 Task: Find connections with filter location Mariehamn with filter topic #Marketswith filter profile language English with filter current company Pharma Job Portal with filter school SSM College of Engineering with filter industry Holding Companies with filter service category Financial Advisory with filter keywords title Roofer
Action: Mouse moved to (518, 81)
Screenshot: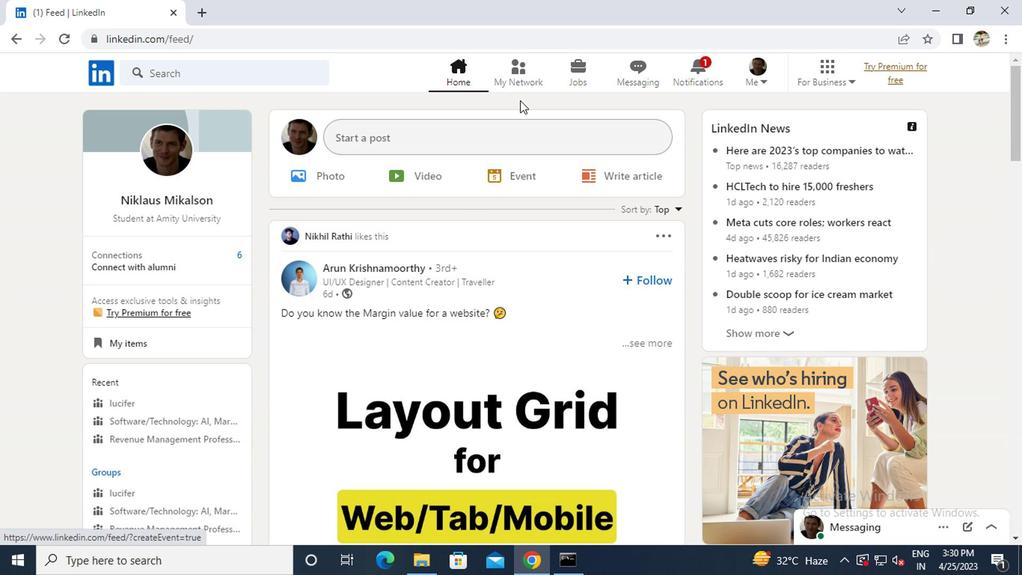 
Action: Mouse pressed left at (518, 81)
Screenshot: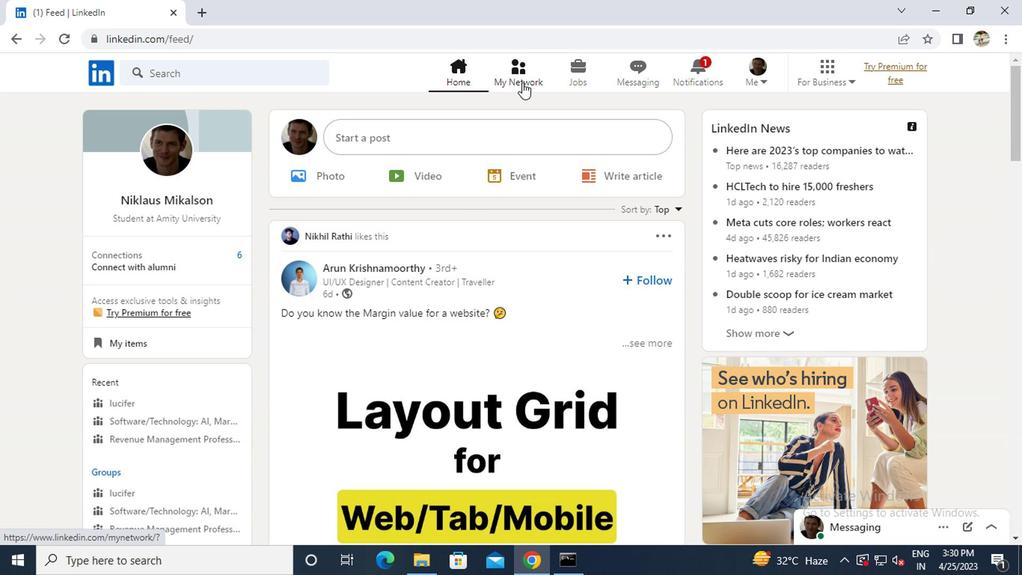 
Action: Mouse moved to (157, 164)
Screenshot: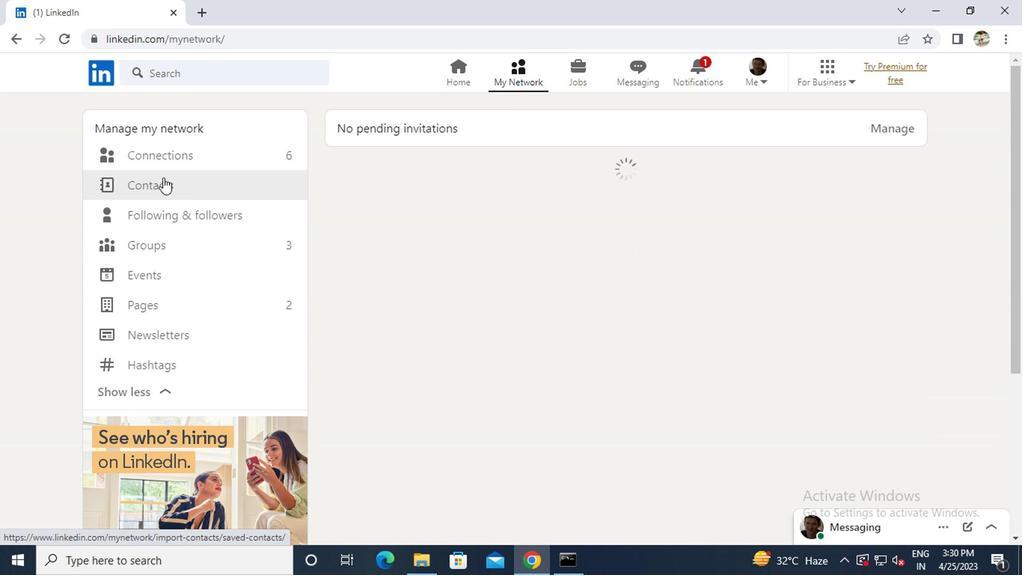 
Action: Mouse pressed left at (157, 164)
Screenshot: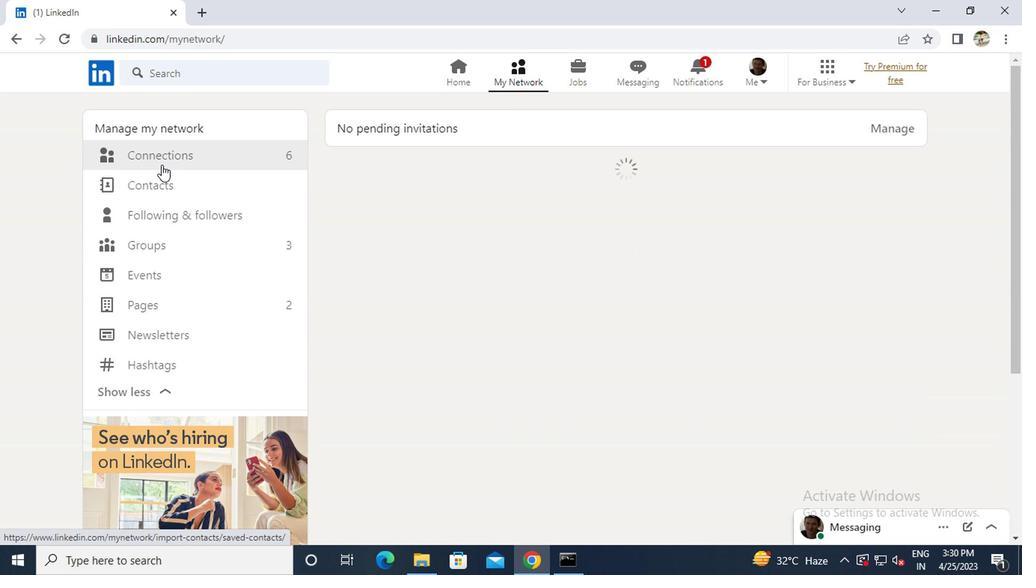 
Action: Mouse moved to (581, 157)
Screenshot: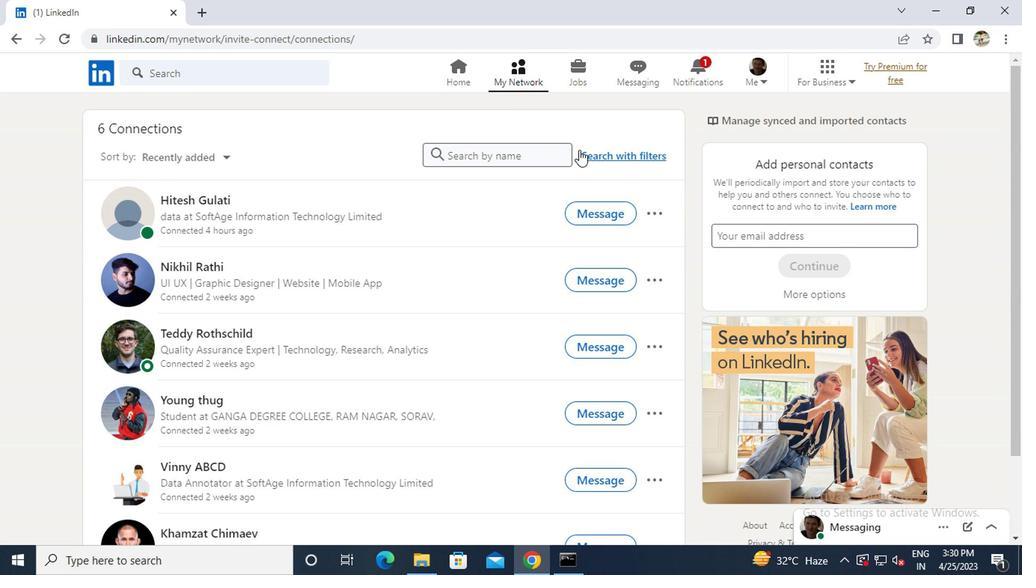 
Action: Mouse pressed left at (581, 157)
Screenshot: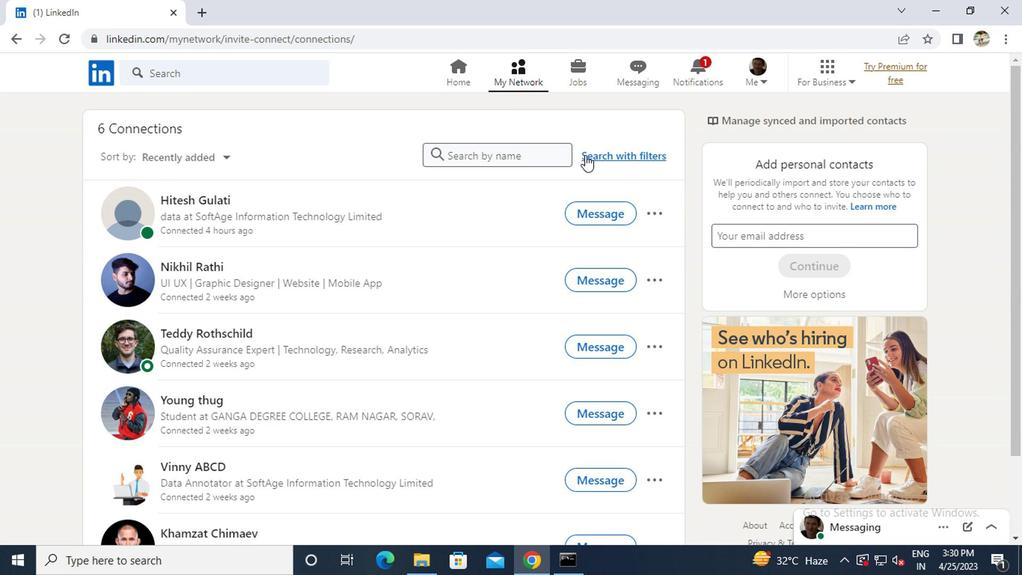 
Action: Mouse moved to (506, 121)
Screenshot: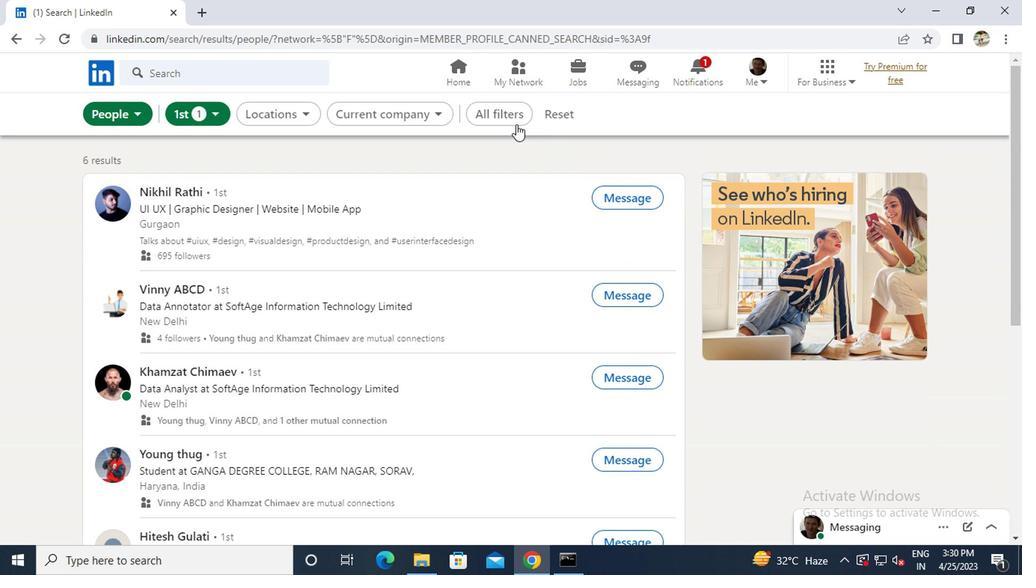
Action: Mouse pressed left at (506, 121)
Screenshot: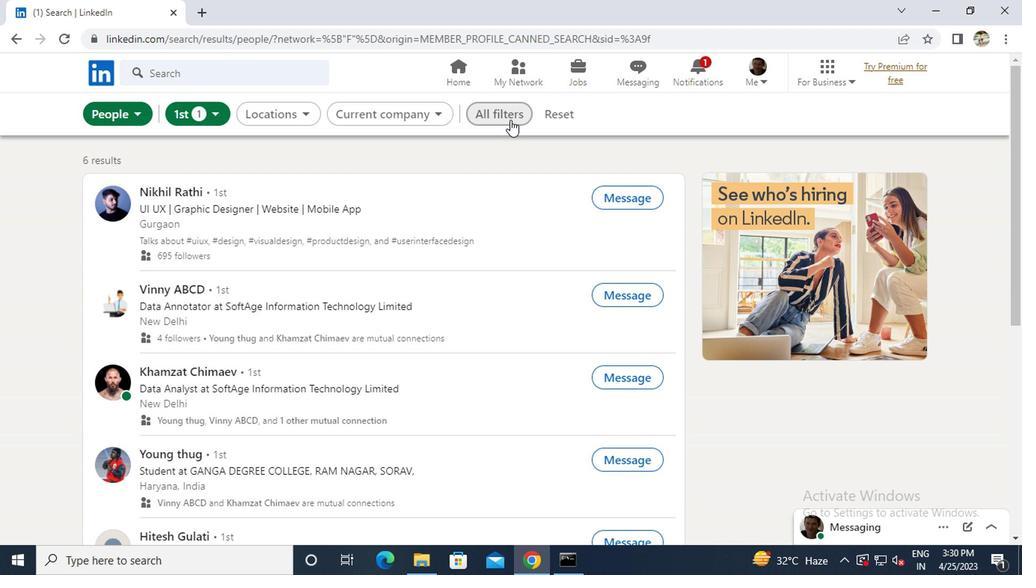 
Action: Mouse moved to (781, 356)
Screenshot: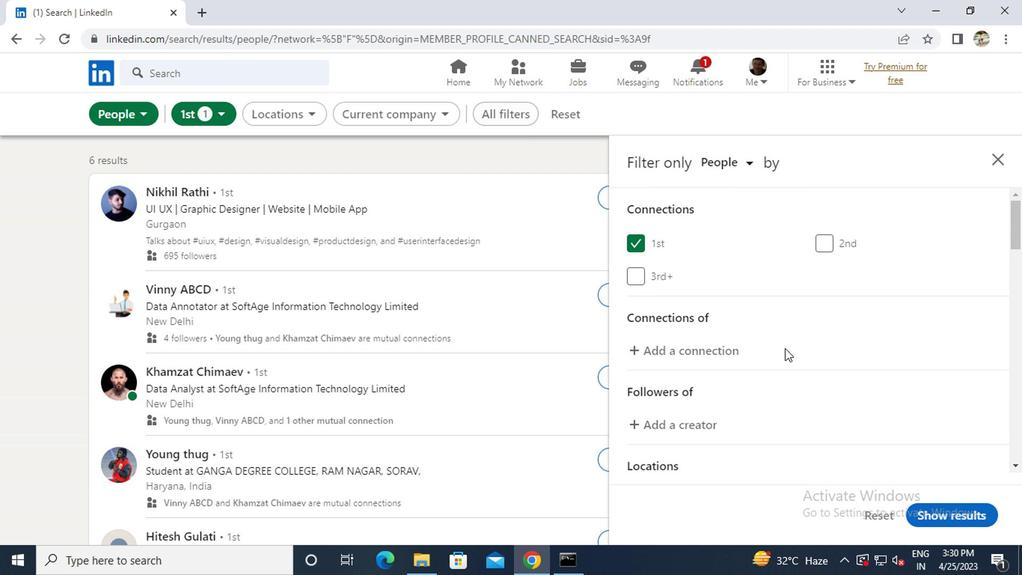 
Action: Mouse scrolled (781, 355) with delta (0, -1)
Screenshot: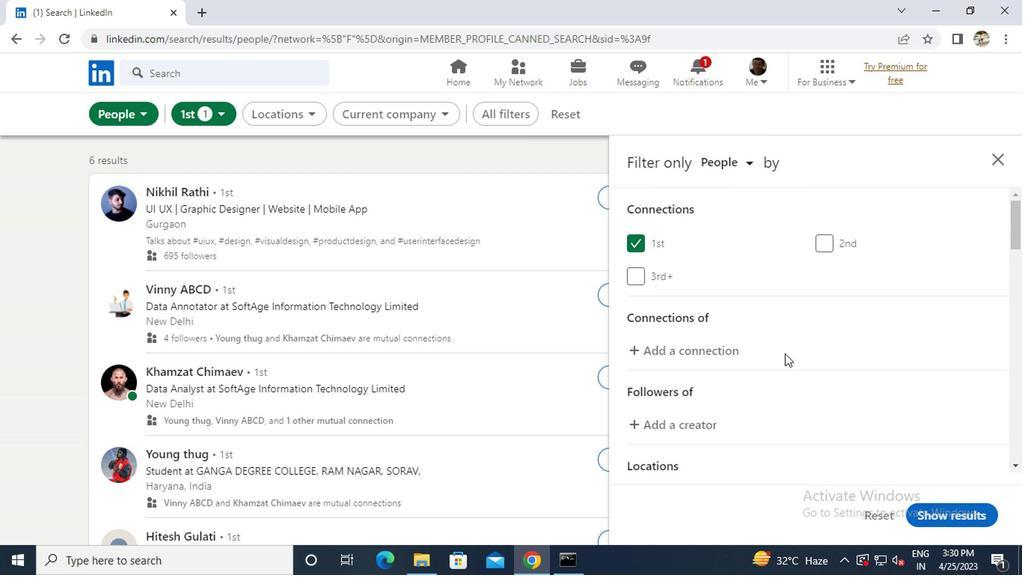 
Action: Mouse scrolled (781, 355) with delta (0, -1)
Screenshot: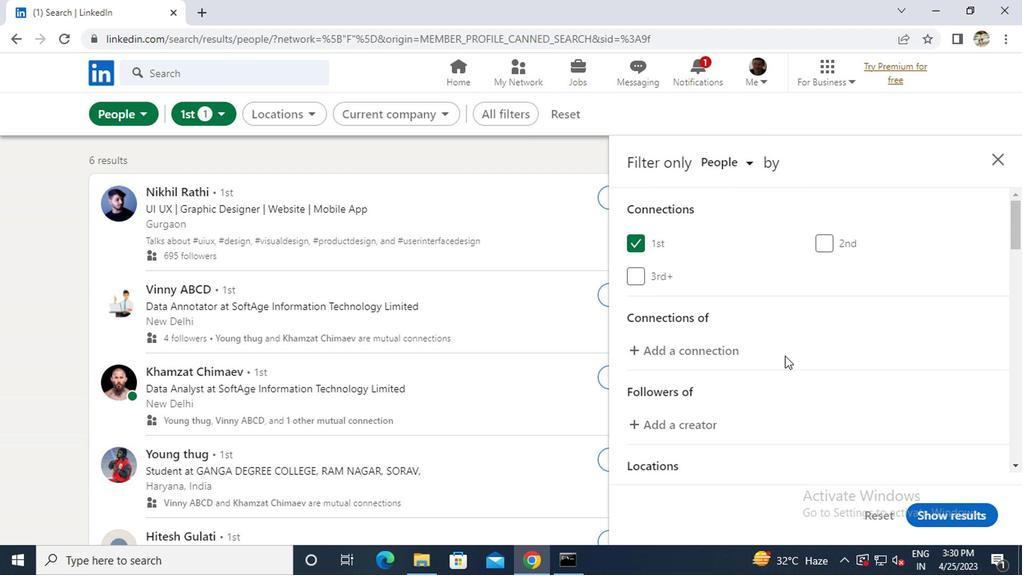 
Action: Mouse moved to (830, 414)
Screenshot: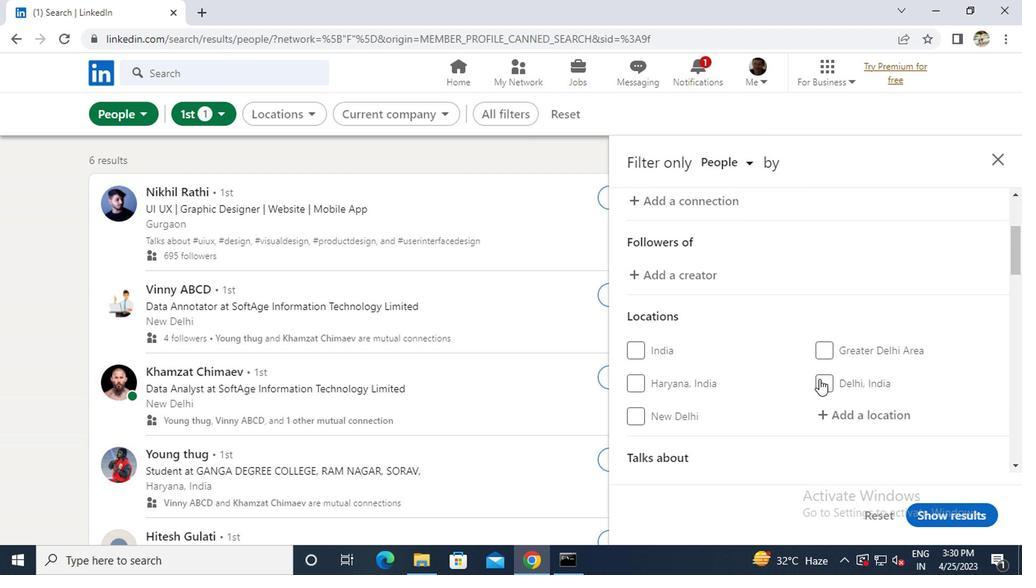 
Action: Mouse pressed left at (830, 414)
Screenshot: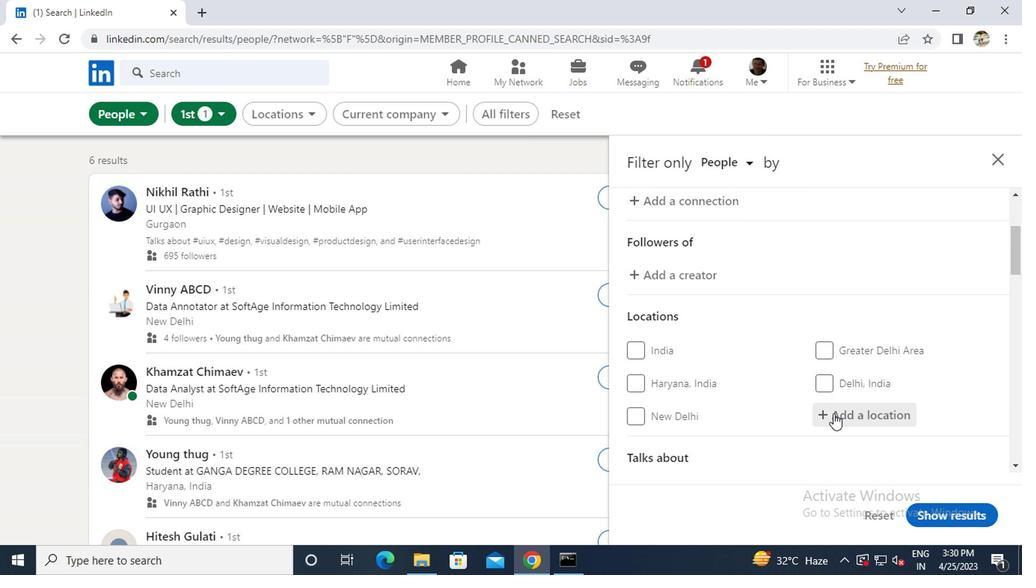 
Action: Key pressed <Key.caps_lock>m<Key.caps_lock>ariehamn
Screenshot: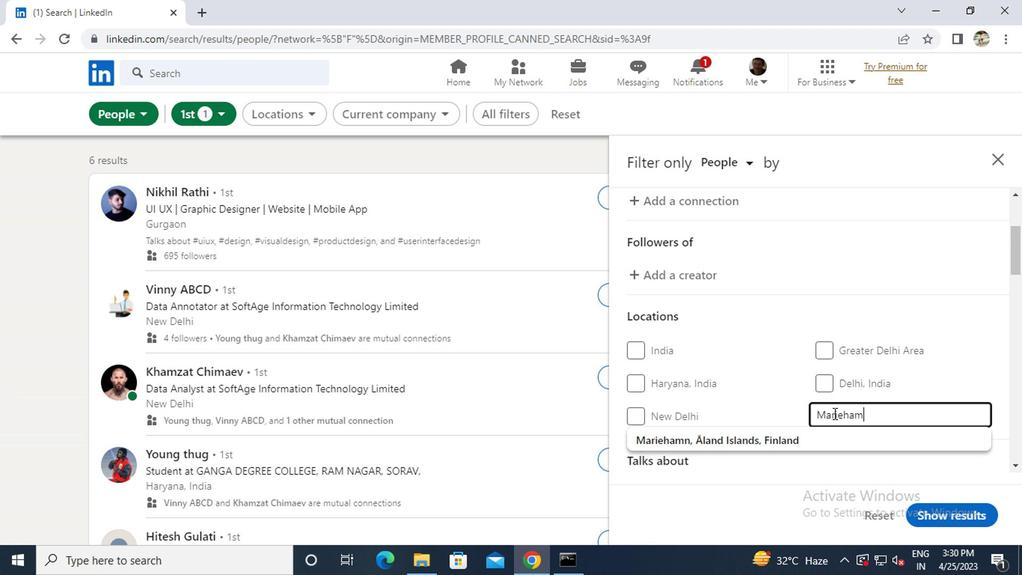
Action: Mouse scrolled (830, 413) with delta (0, -1)
Screenshot: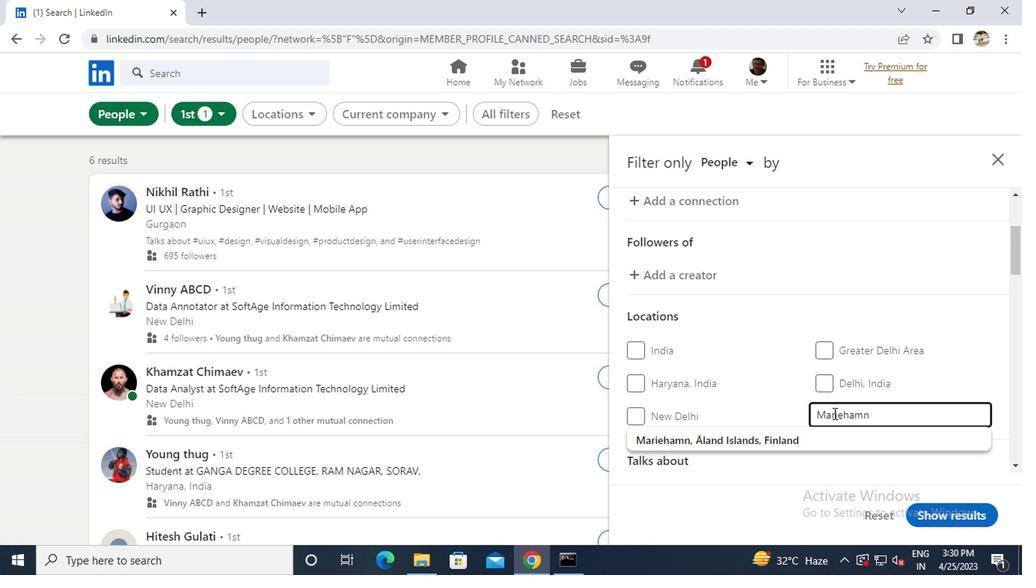 
Action: Mouse scrolled (830, 413) with delta (0, -1)
Screenshot: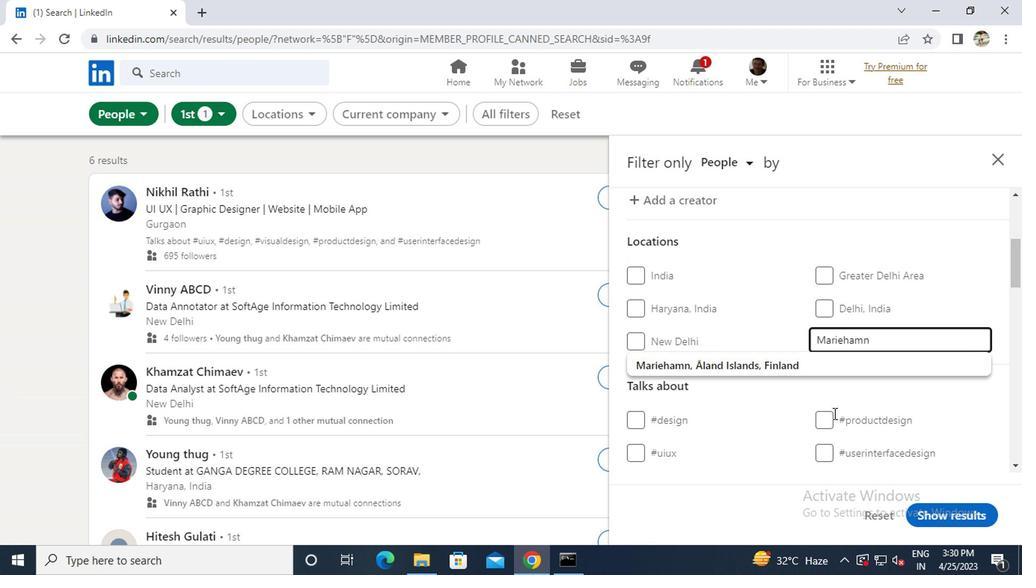 
Action: Mouse scrolled (830, 413) with delta (0, -1)
Screenshot: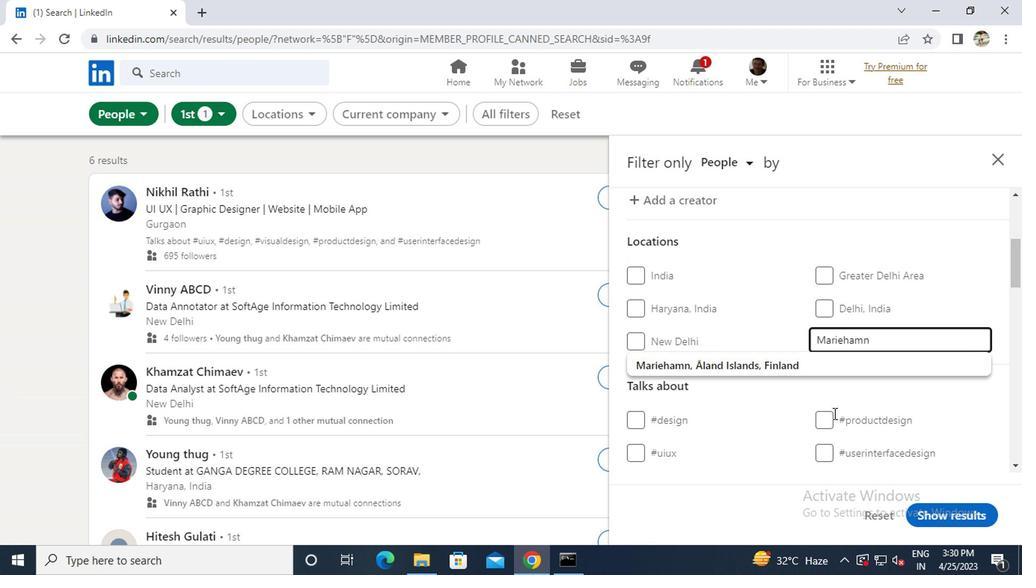
Action: Mouse moved to (834, 336)
Screenshot: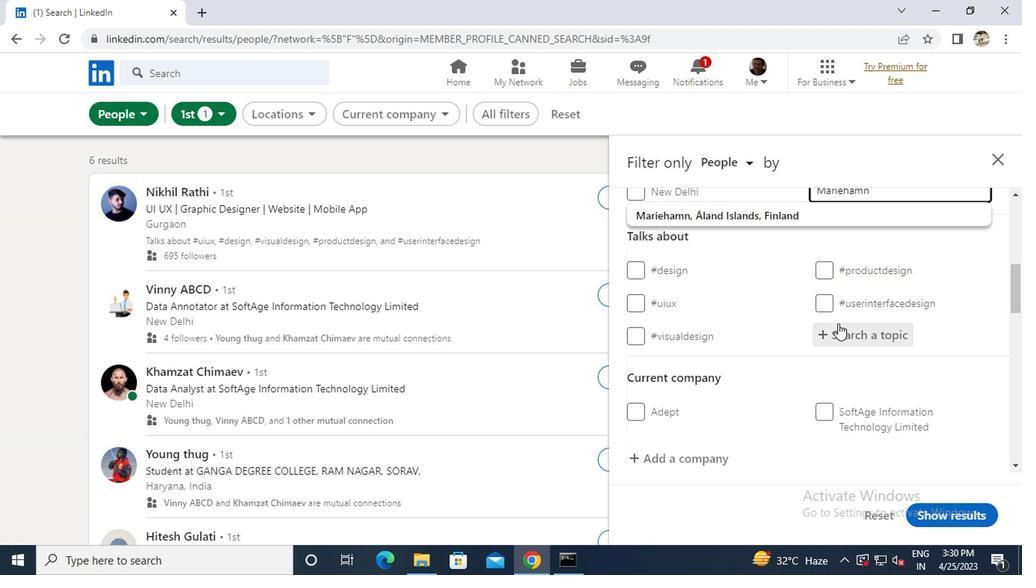 
Action: Mouse pressed left at (834, 336)
Screenshot: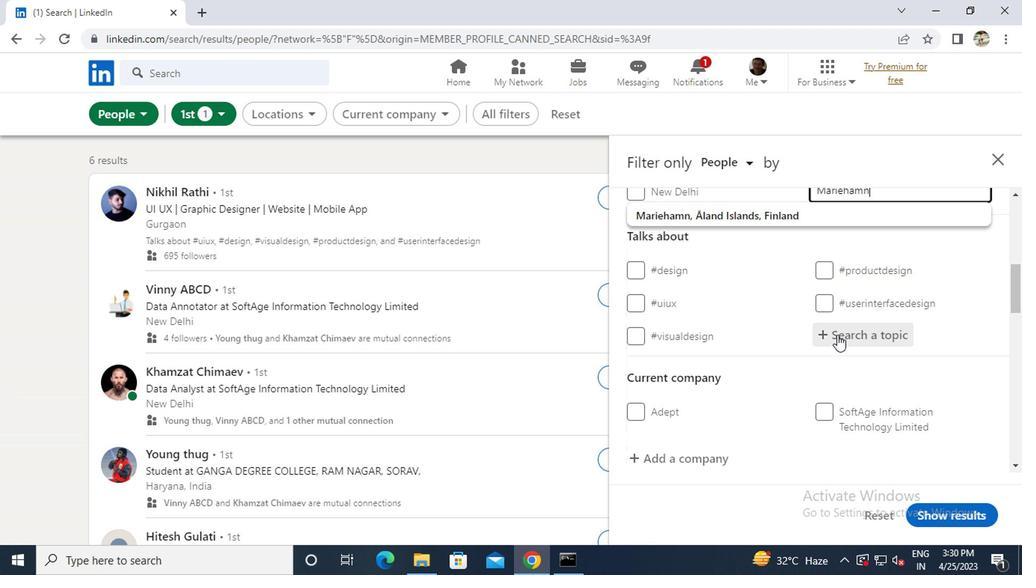 
Action: Key pressed <Key.shift>#
Screenshot: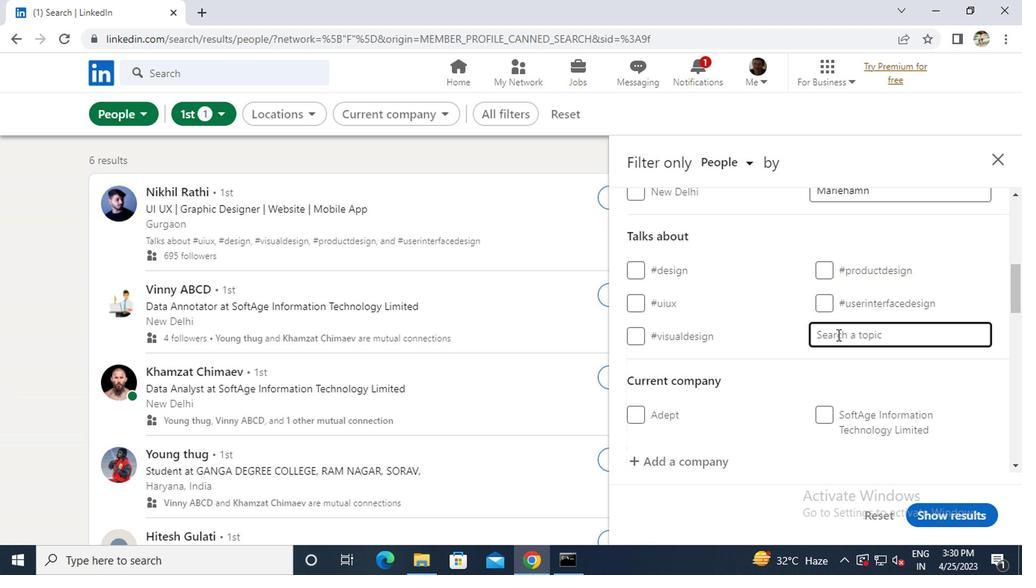 
Action: Mouse moved to (834, 336)
Screenshot: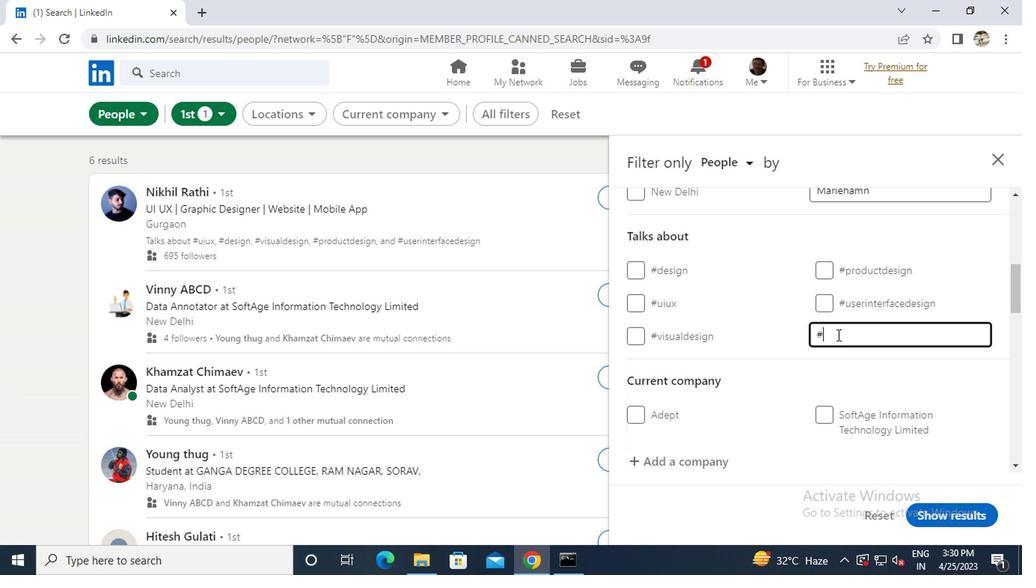 
Action: Key pressed <Key.caps_lock>M<Key.caps_lock>ARKETS
Screenshot: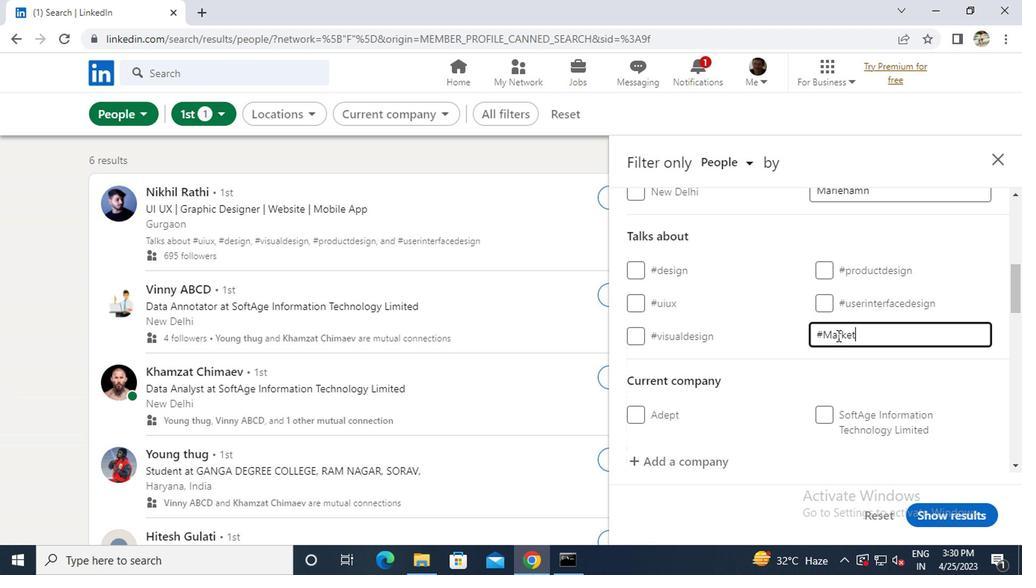 
Action: Mouse scrolled (834, 336) with delta (0, 0)
Screenshot: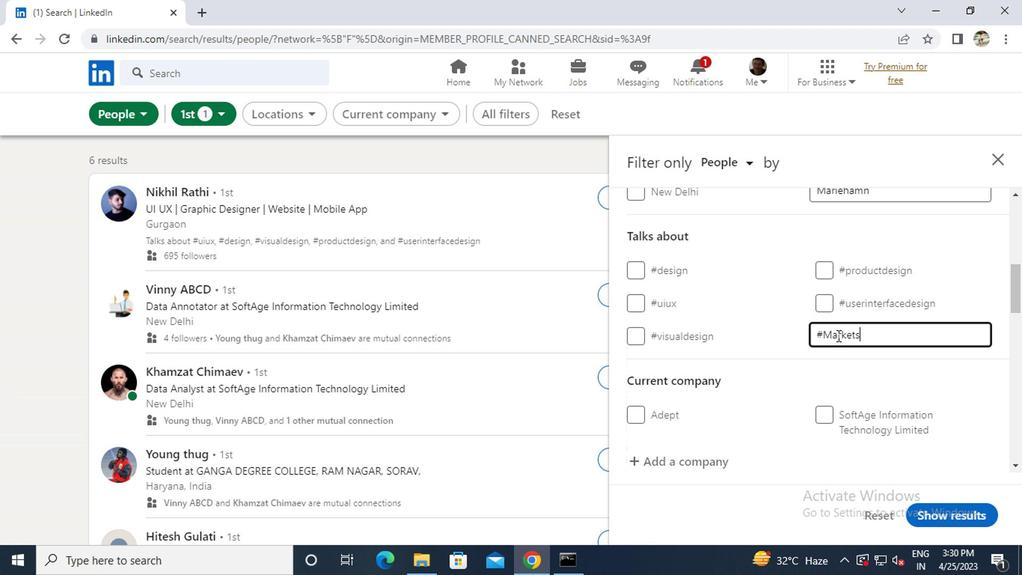 
Action: Mouse scrolled (834, 336) with delta (0, 0)
Screenshot: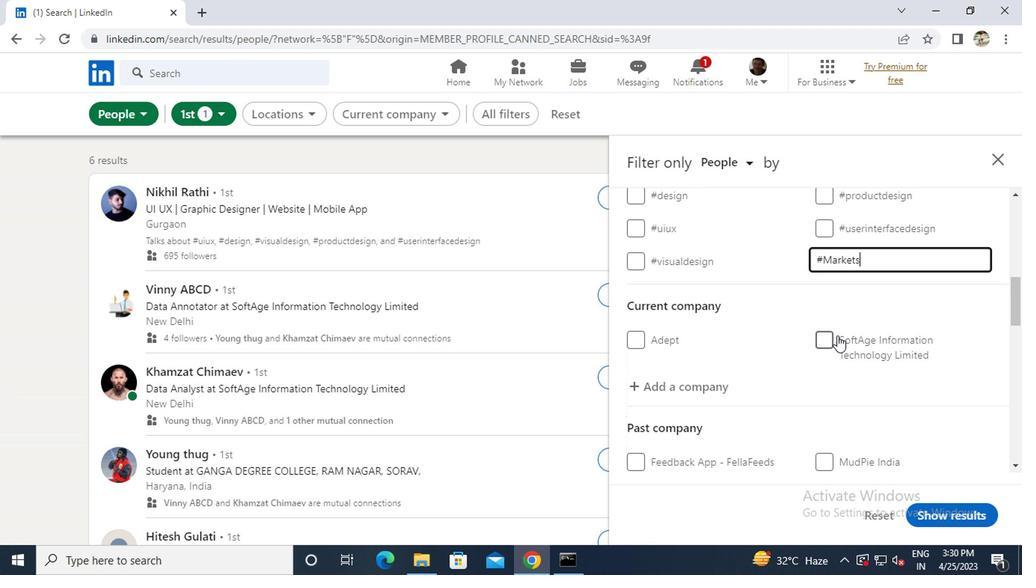 
Action: Mouse moved to (805, 347)
Screenshot: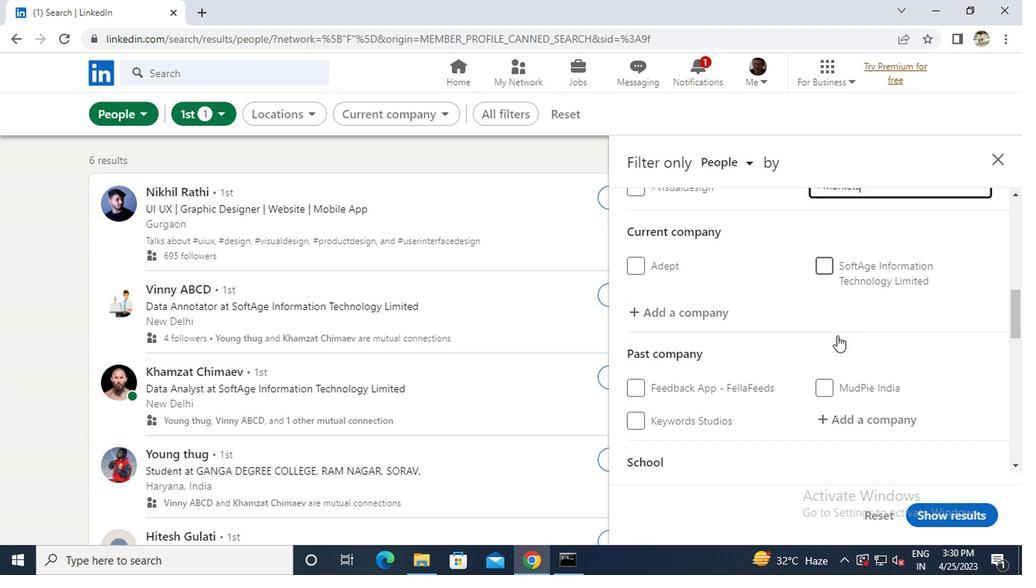 
Action: Mouse scrolled (805, 347) with delta (0, 0)
Screenshot: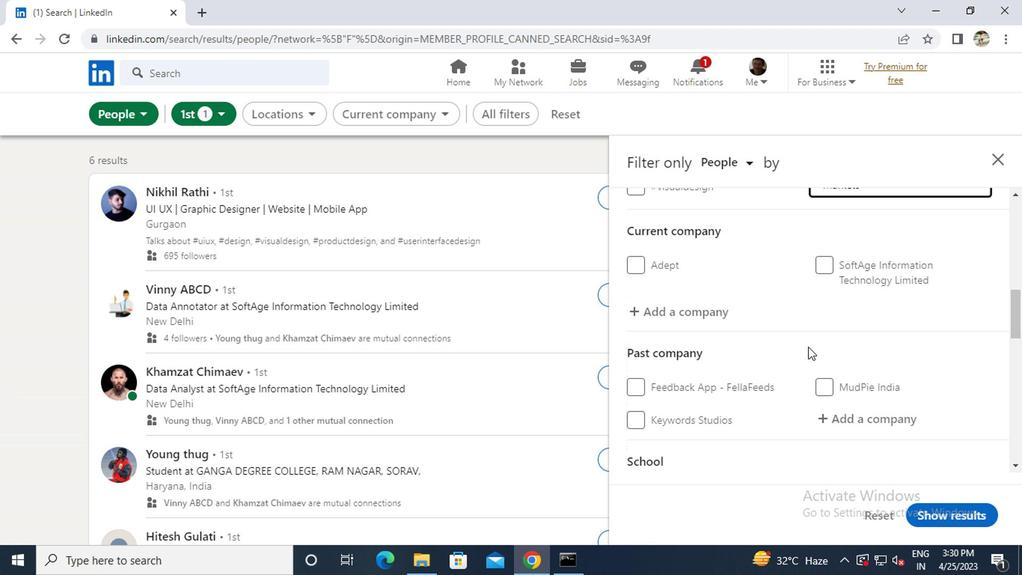 
Action: Mouse scrolled (805, 347) with delta (0, 0)
Screenshot: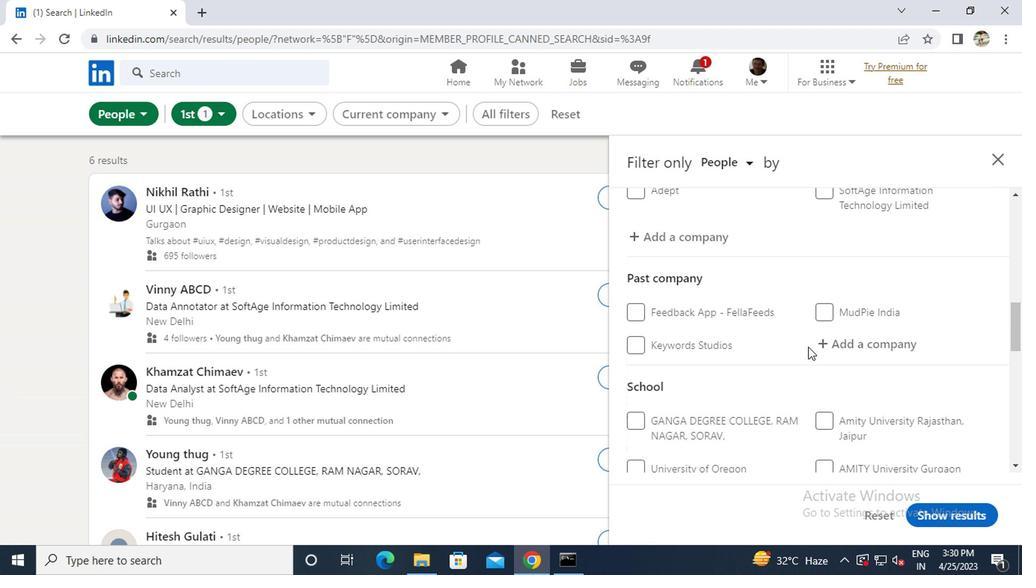 
Action: Mouse scrolled (805, 347) with delta (0, 0)
Screenshot: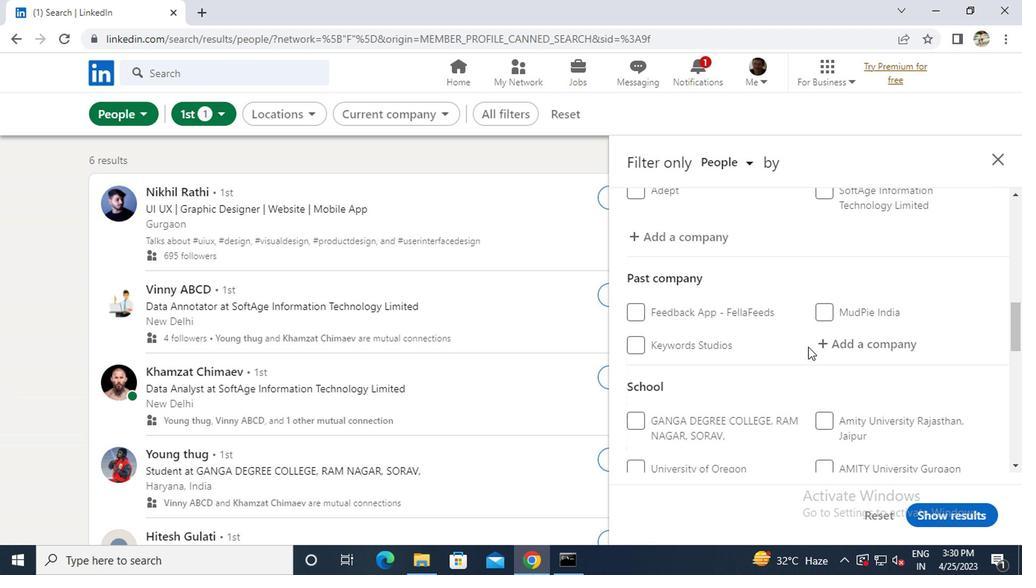 
Action: Mouse scrolled (805, 347) with delta (0, 0)
Screenshot: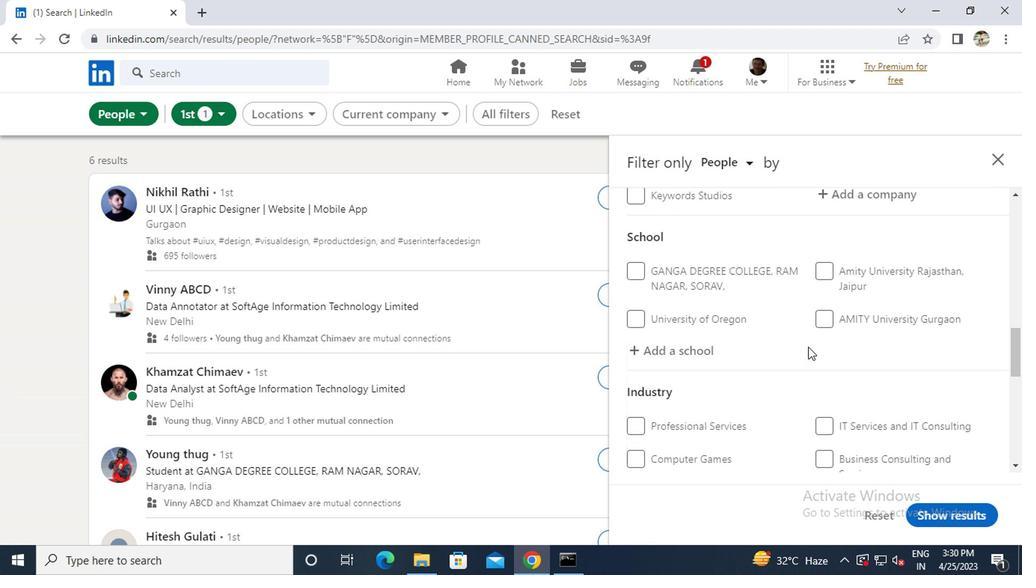 
Action: Mouse scrolled (805, 347) with delta (0, 0)
Screenshot: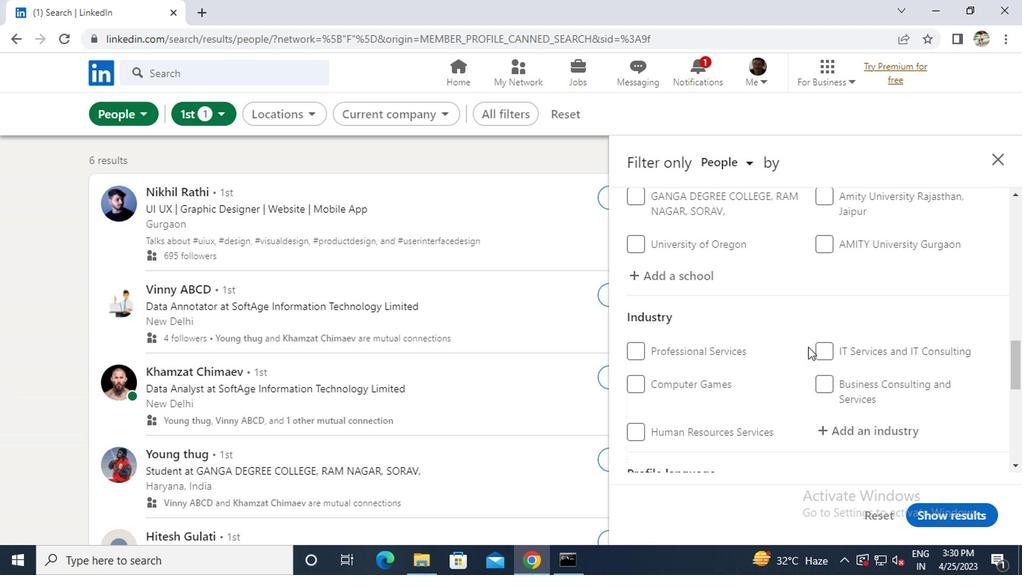 
Action: Mouse scrolled (805, 347) with delta (0, 0)
Screenshot: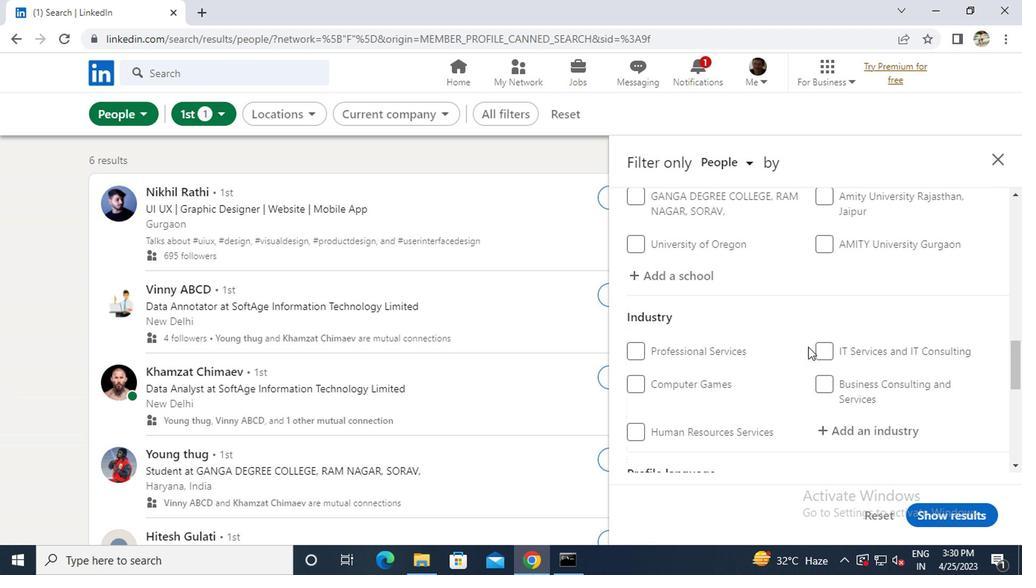 
Action: Mouse scrolled (805, 347) with delta (0, 0)
Screenshot: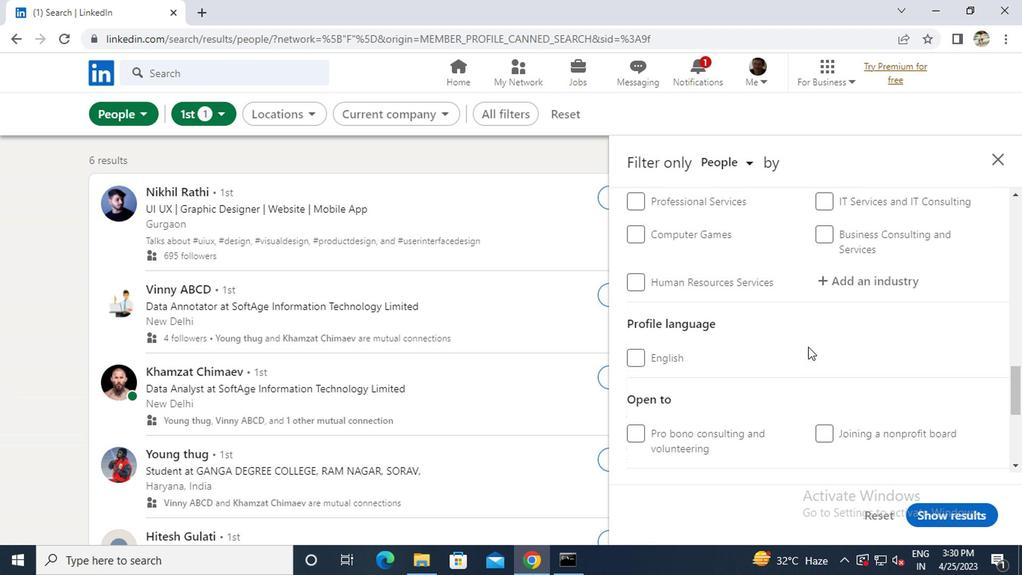 
Action: Mouse scrolled (805, 347) with delta (0, 0)
Screenshot: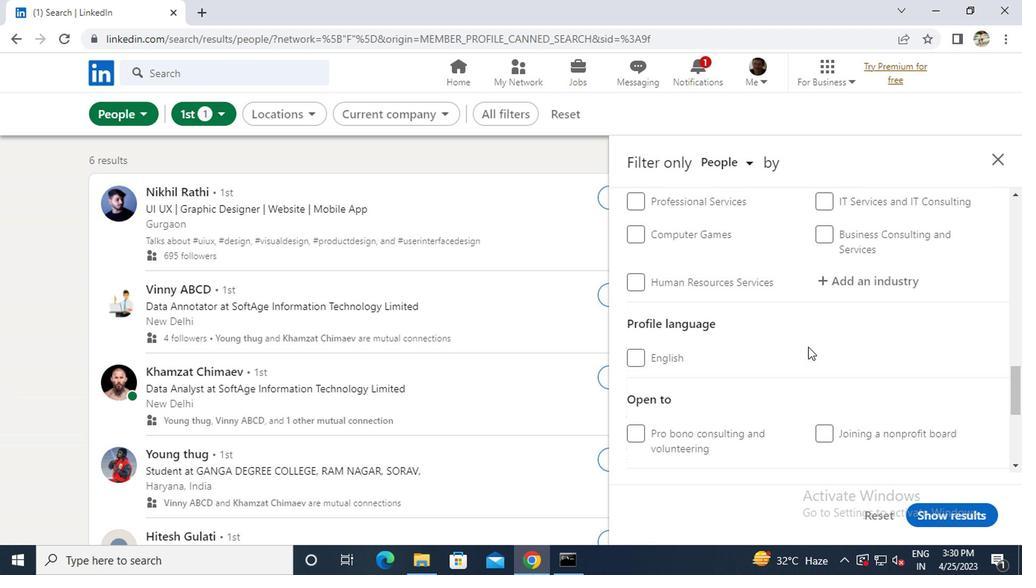 
Action: Mouse moved to (635, 211)
Screenshot: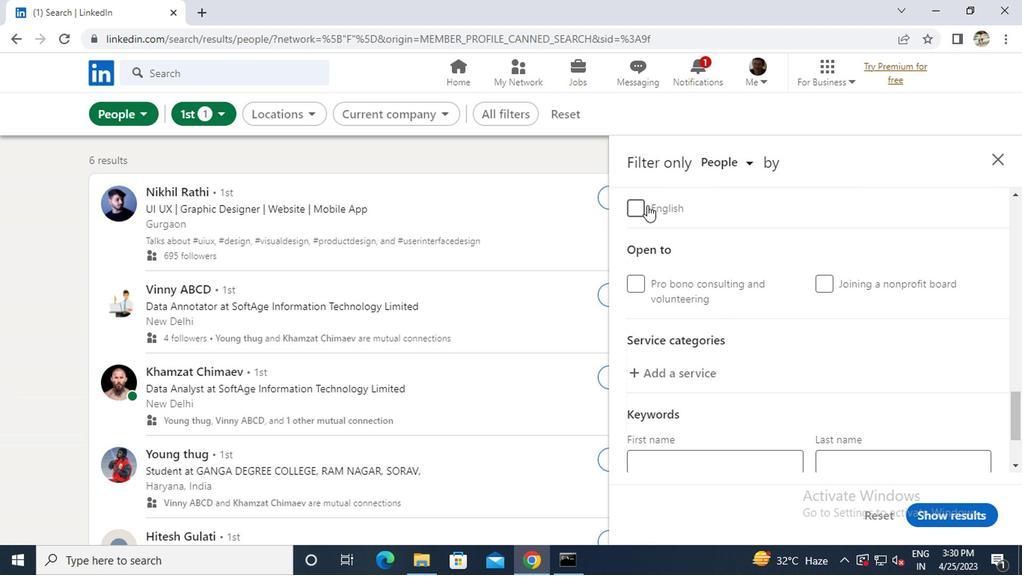 
Action: Mouse pressed left at (635, 211)
Screenshot: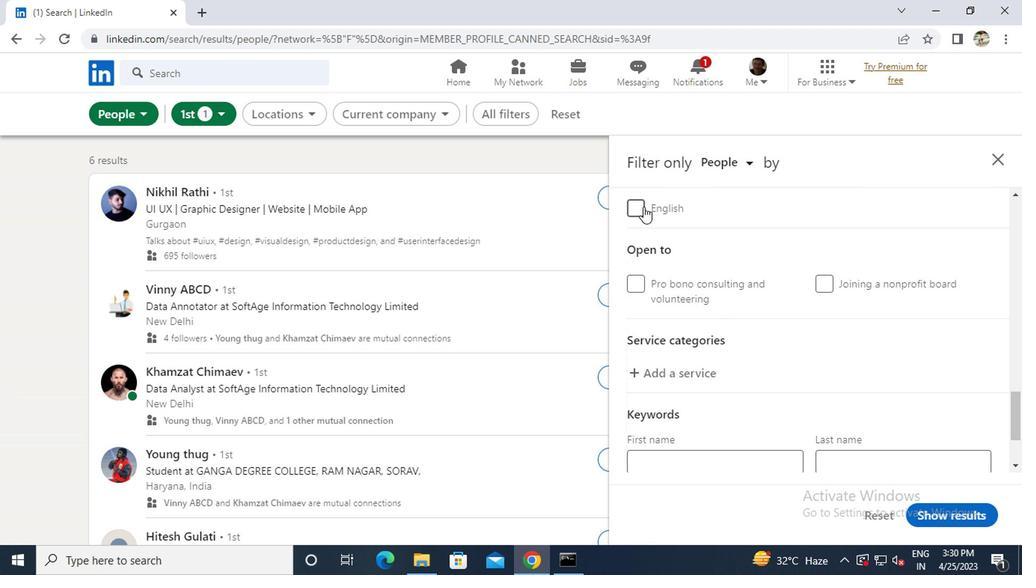 
Action: Mouse scrolled (635, 213) with delta (0, 1)
Screenshot: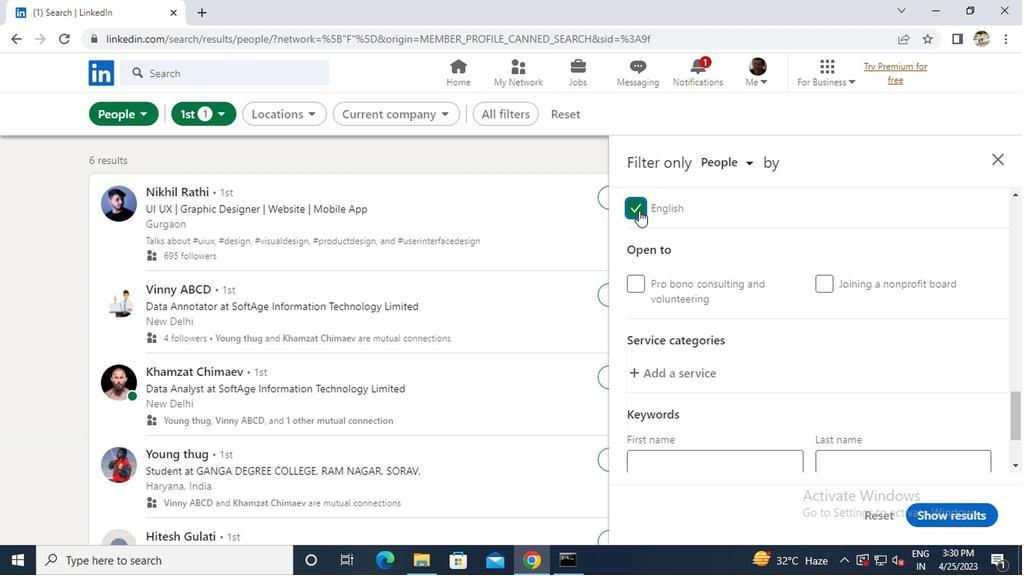 
Action: Mouse scrolled (635, 213) with delta (0, 1)
Screenshot: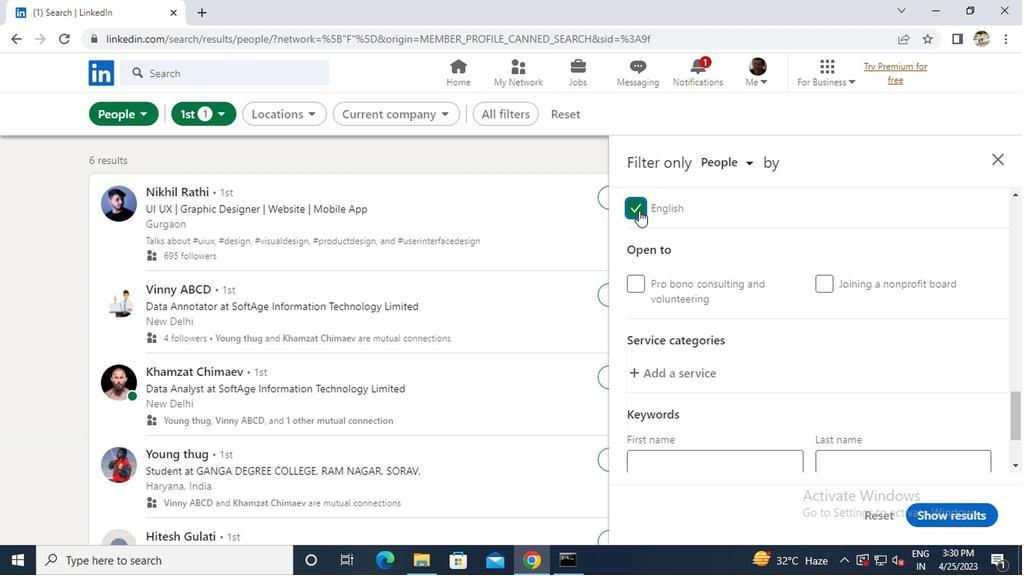 
Action: Mouse scrolled (635, 213) with delta (0, 1)
Screenshot: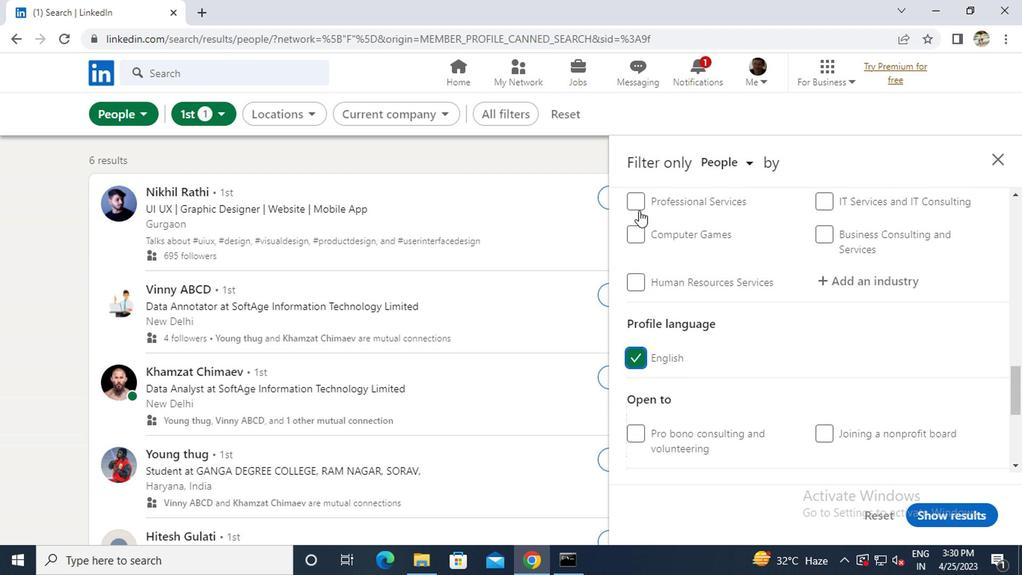 
Action: Mouse scrolled (635, 213) with delta (0, 1)
Screenshot: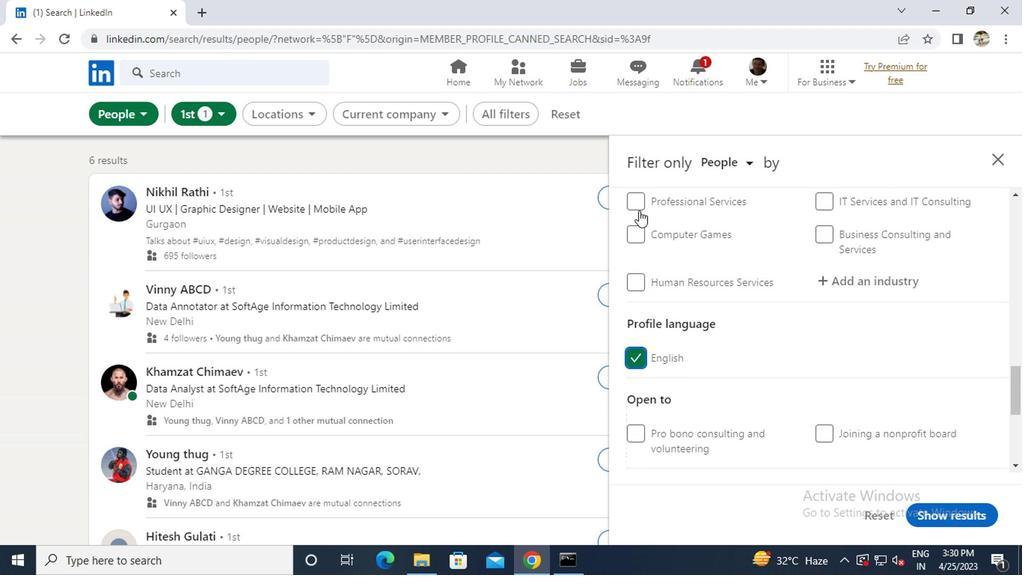 
Action: Mouse scrolled (635, 213) with delta (0, 1)
Screenshot: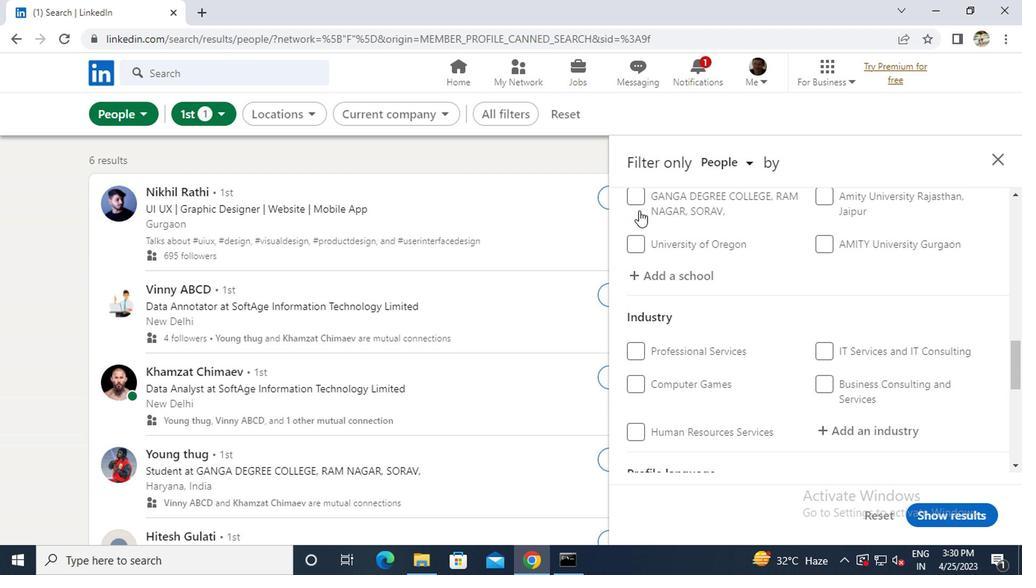 
Action: Mouse scrolled (635, 213) with delta (0, 1)
Screenshot: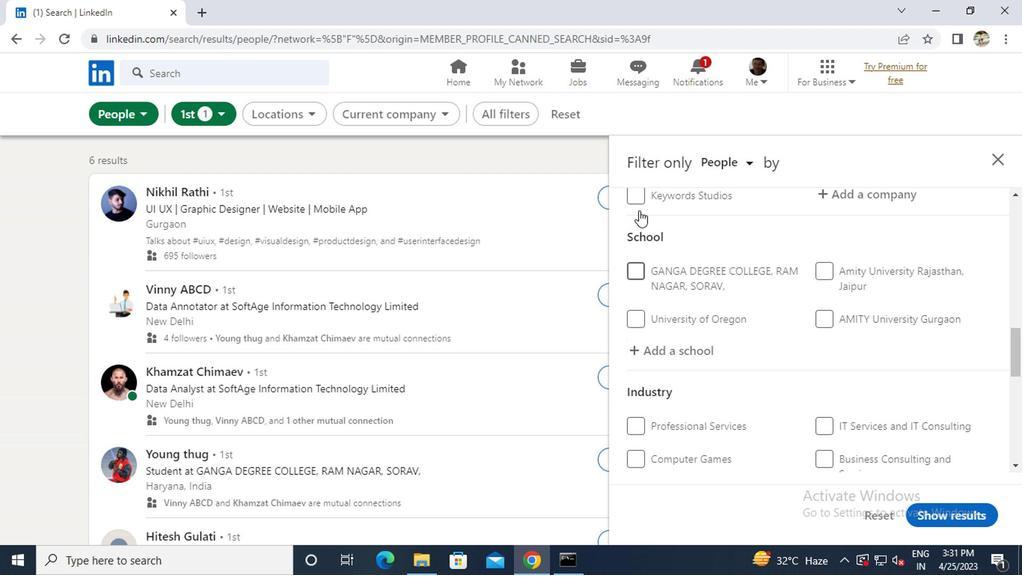 
Action: Mouse scrolled (635, 213) with delta (0, 1)
Screenshot: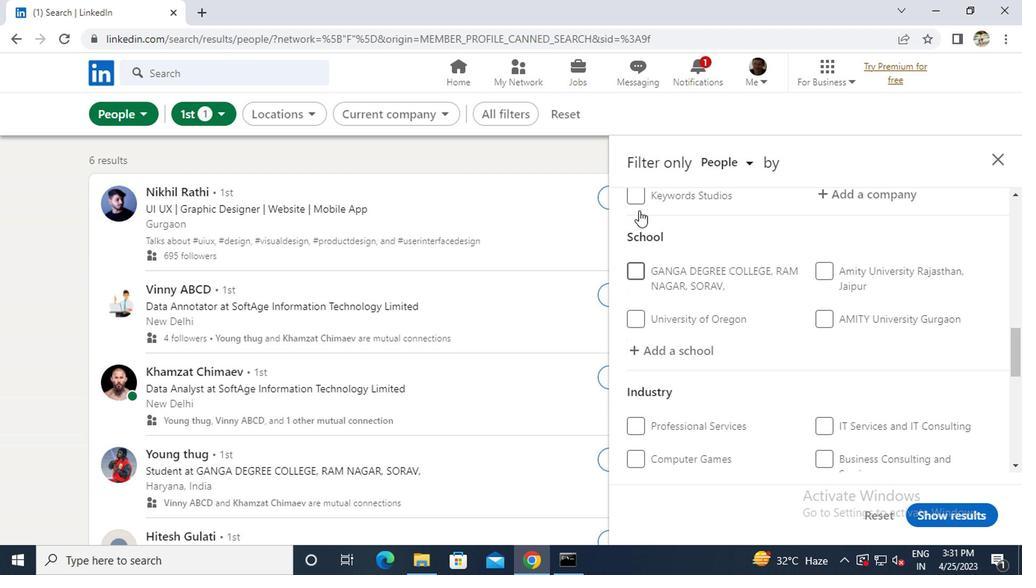 
Action: Mouse moved to (641, 231)
Screenshot: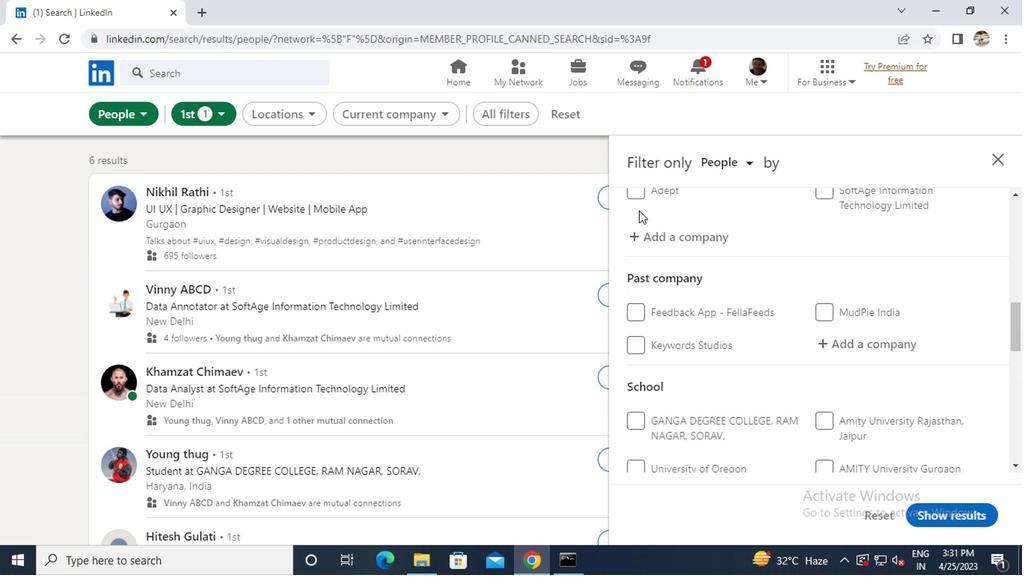 
Action: Mouse pressed left at (641, 231)
Screenshot: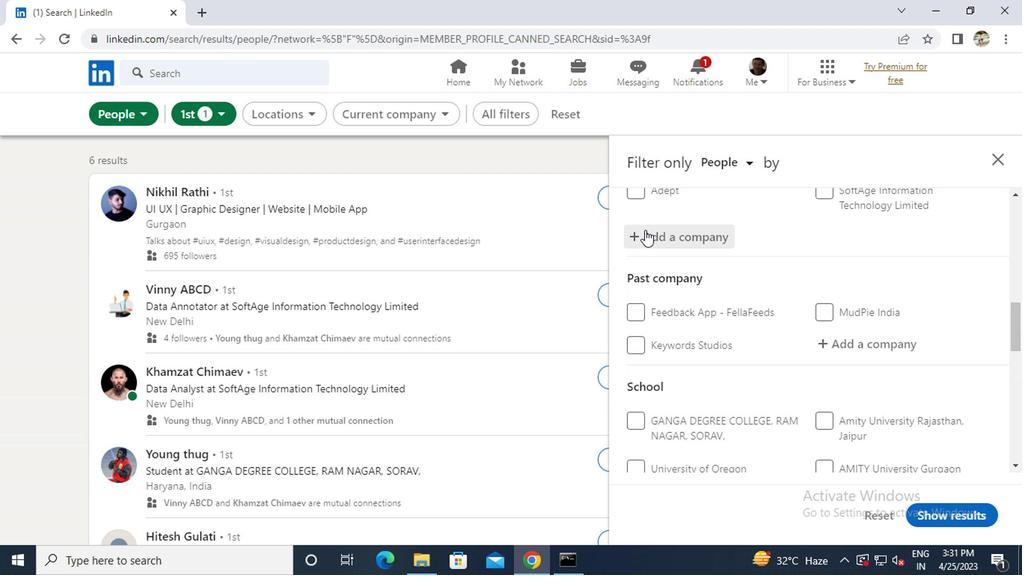
Action: Key pressed <Key.caps_lock>P<Key.caps_lock>HARMA<Key.space><Key.caps_lock>J<Key.caps_lock>OB<Key.space><Key.caps_lock>P
Screenshot: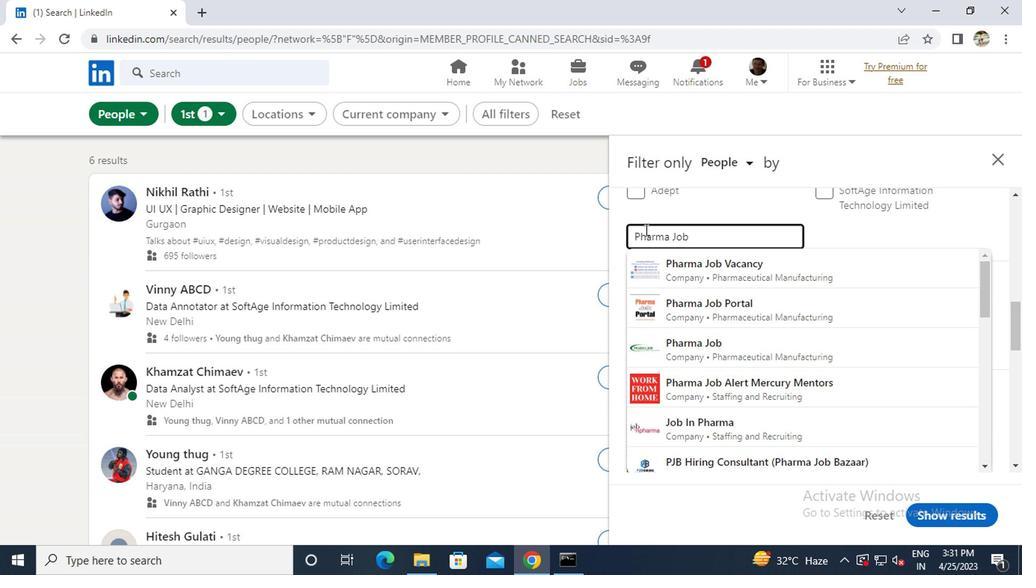 
Action: Mouse moved to (657, 298)
Screenshot: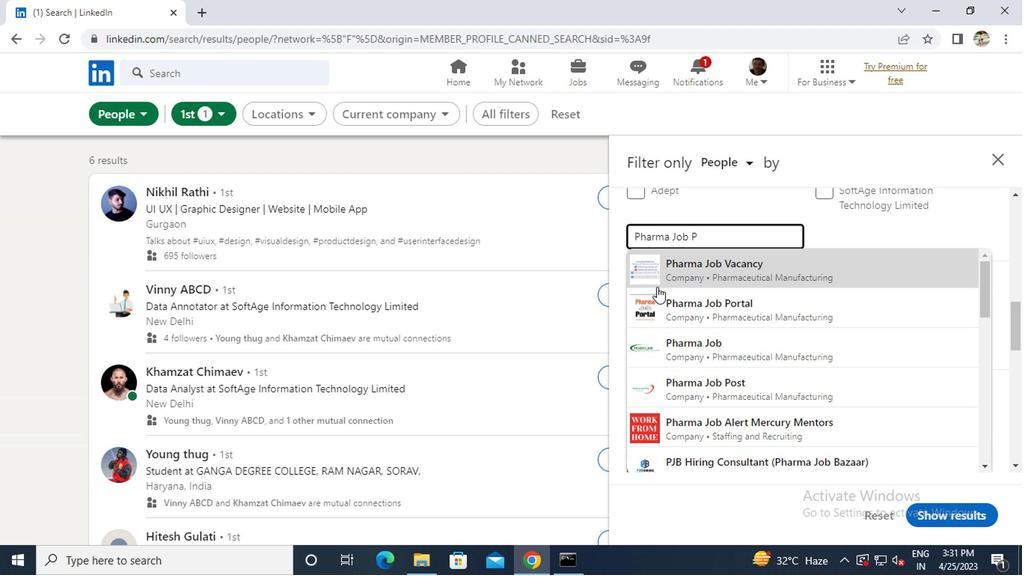 
Action: Mouse pressed left at (657, 298)
Screenshot: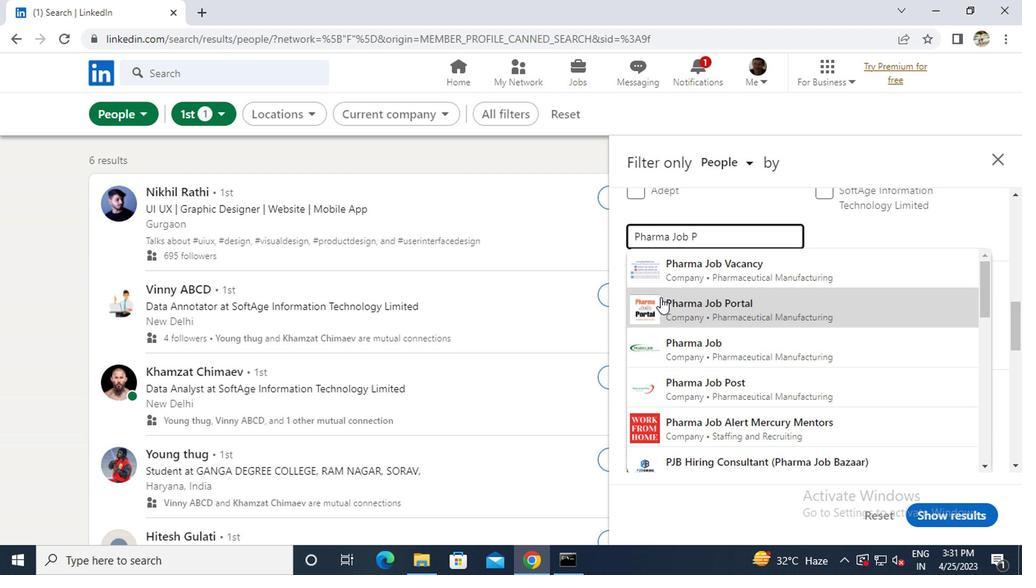 
Action: Mouse moved to (657, 299)
Screenshot: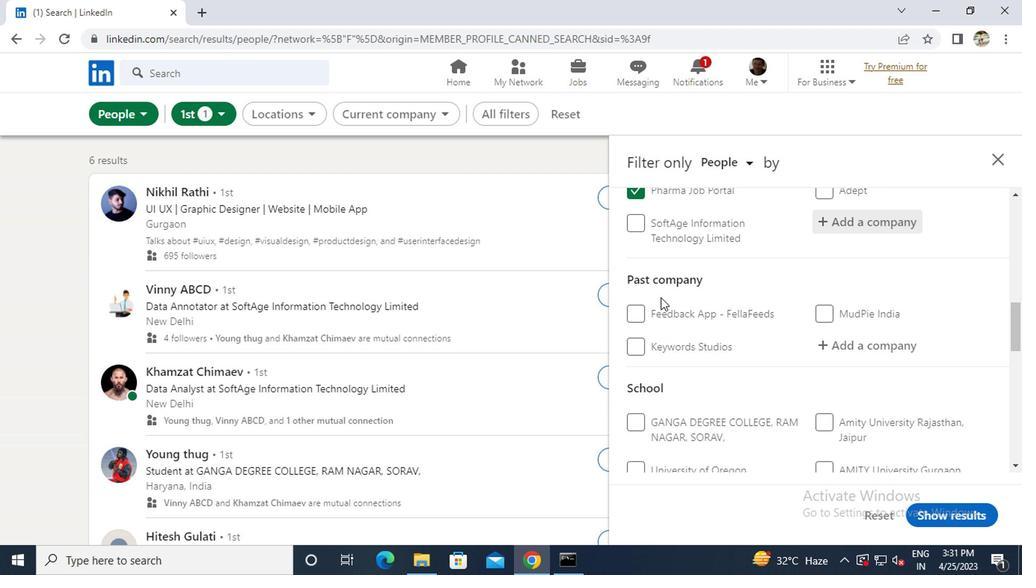 
Action: Mouse scrolled (657, 298) with delta (0, 0)
Screenshot: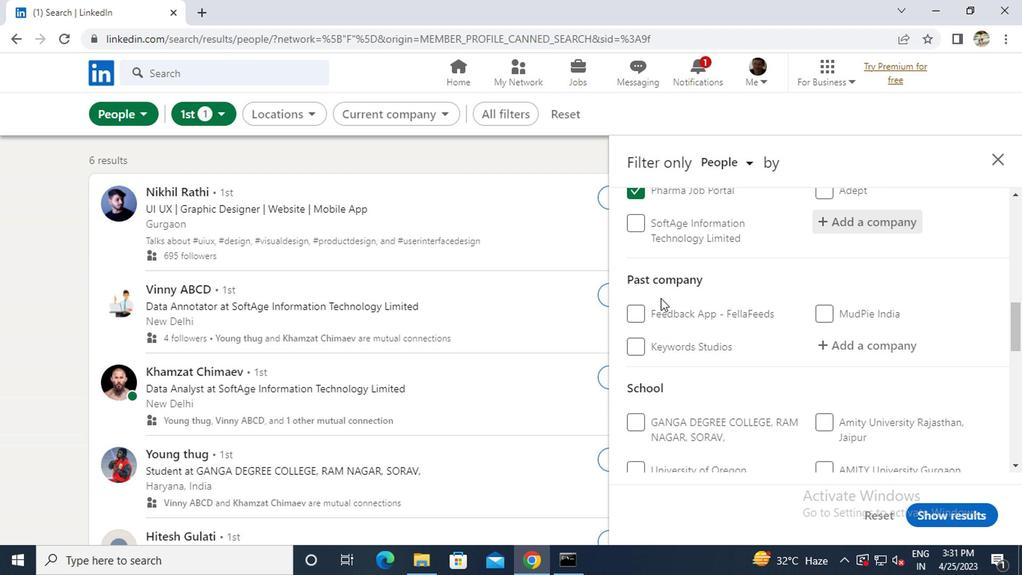 
Action: Mouse scrolled (657, 298) with delta (0, 0)
Screenshot: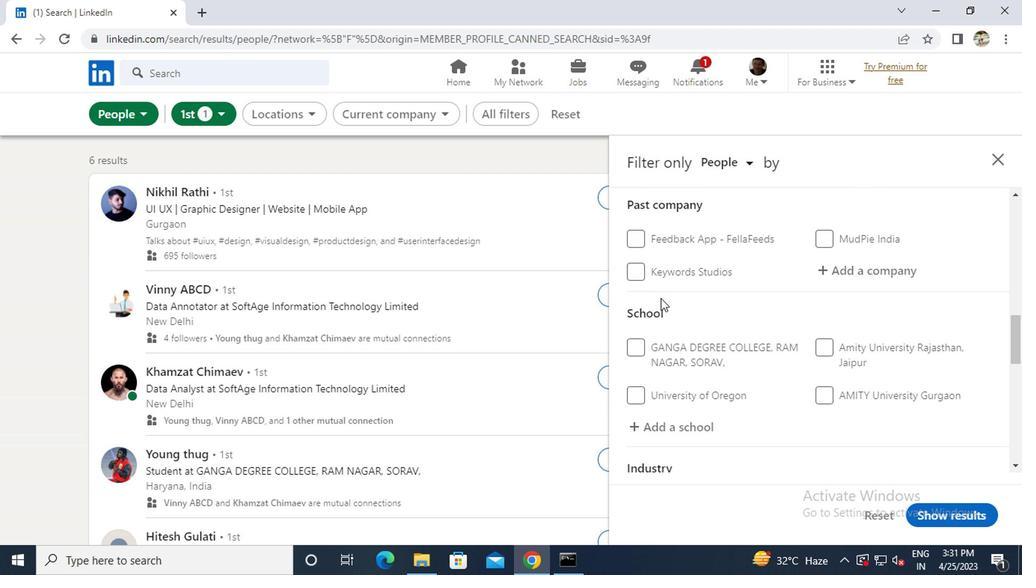 
Action: Mouse moved to (660, 355)
Screenshot: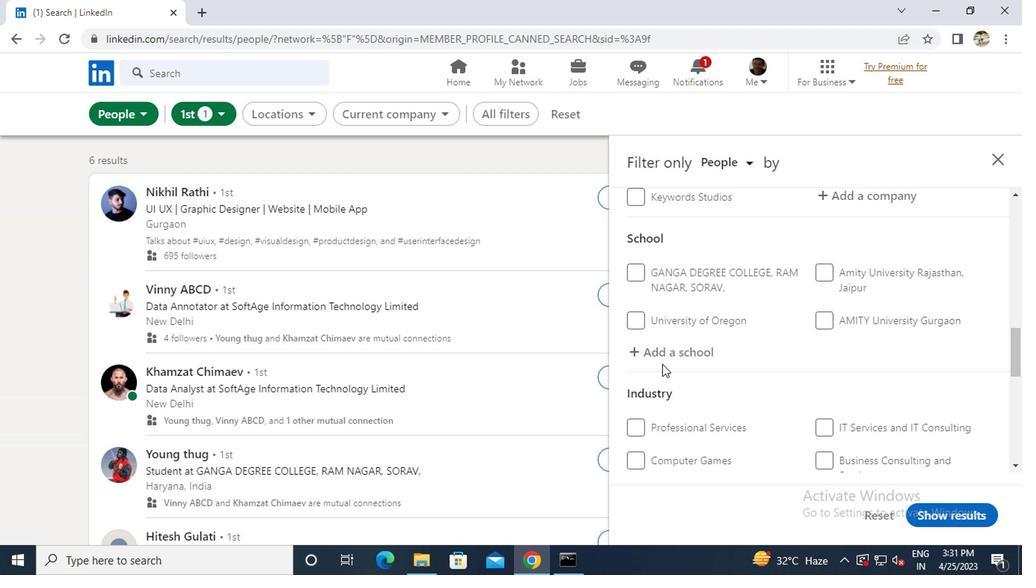 
Action: Mouse pressed left at (660, 355)
Screenshot: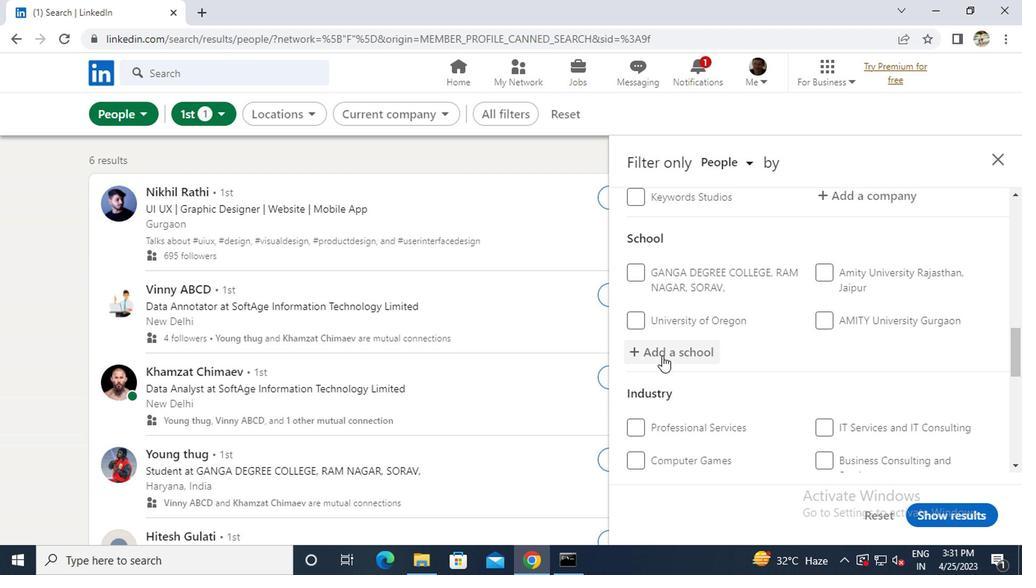 
Action: Mouse moved to (660, 355)
Screenshot: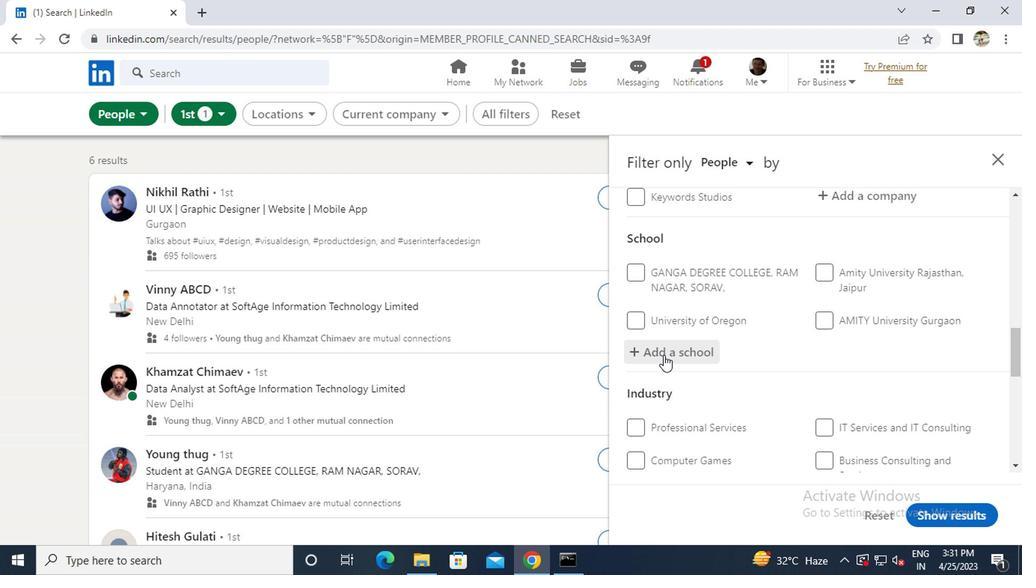 
Action: Key pressed SSM<Key.space>
Screenshot: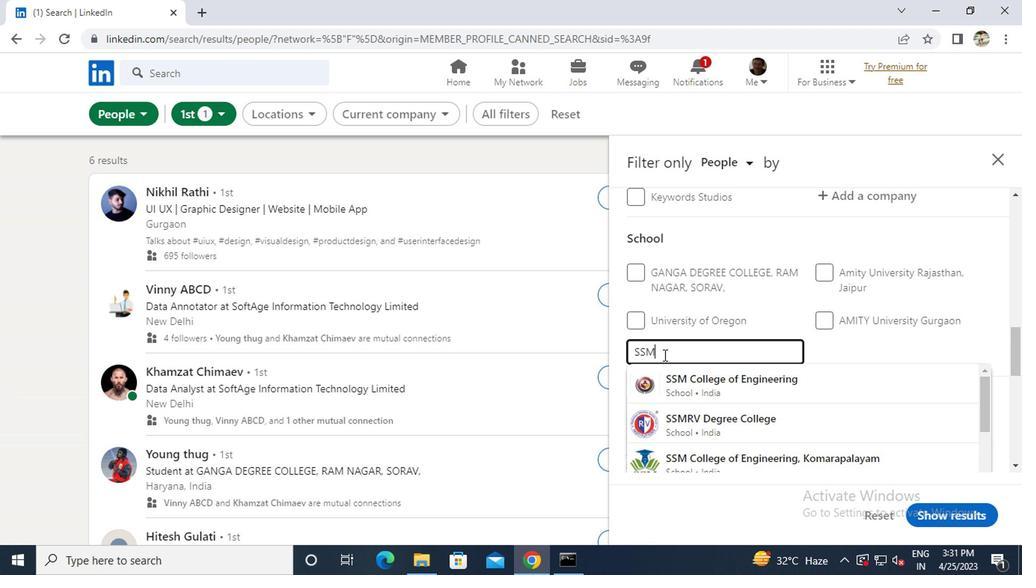 
Action: Mouse moved to (671, 387)
Screenshot: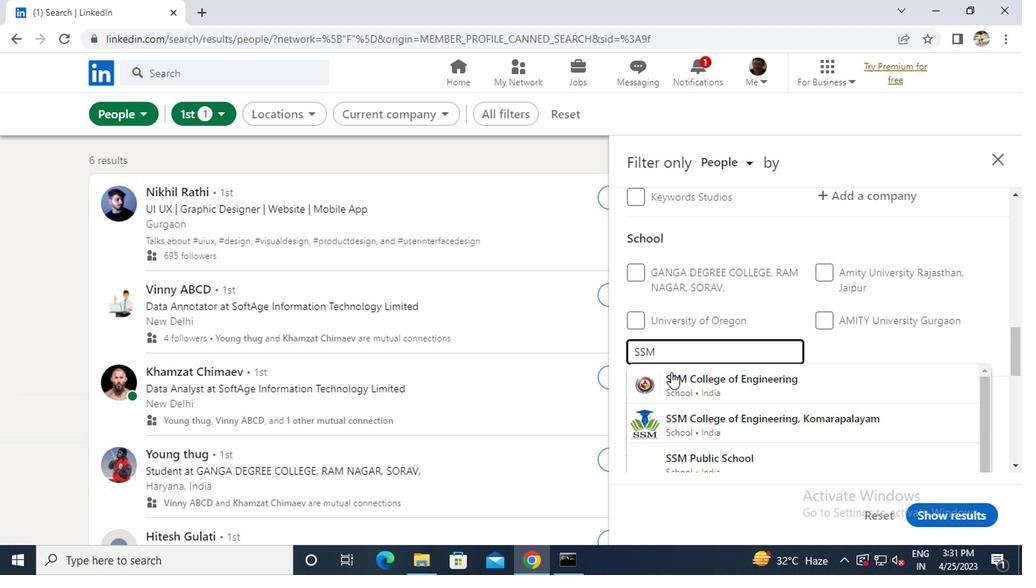 
Action: Mouse pressed left at (671, 387)
Screenshot: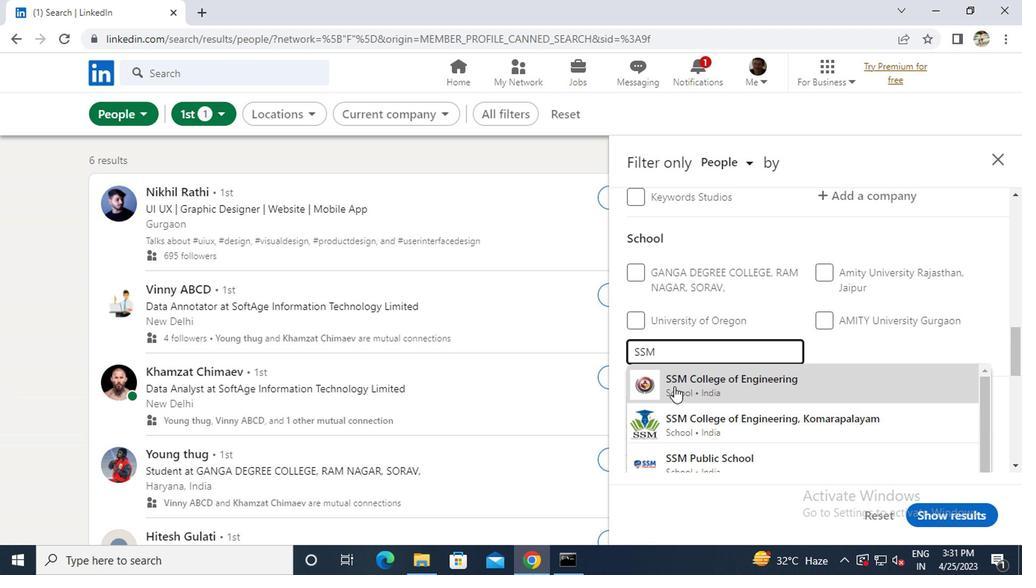 
Action: Mouse moved to (675, 386)
Screenshot: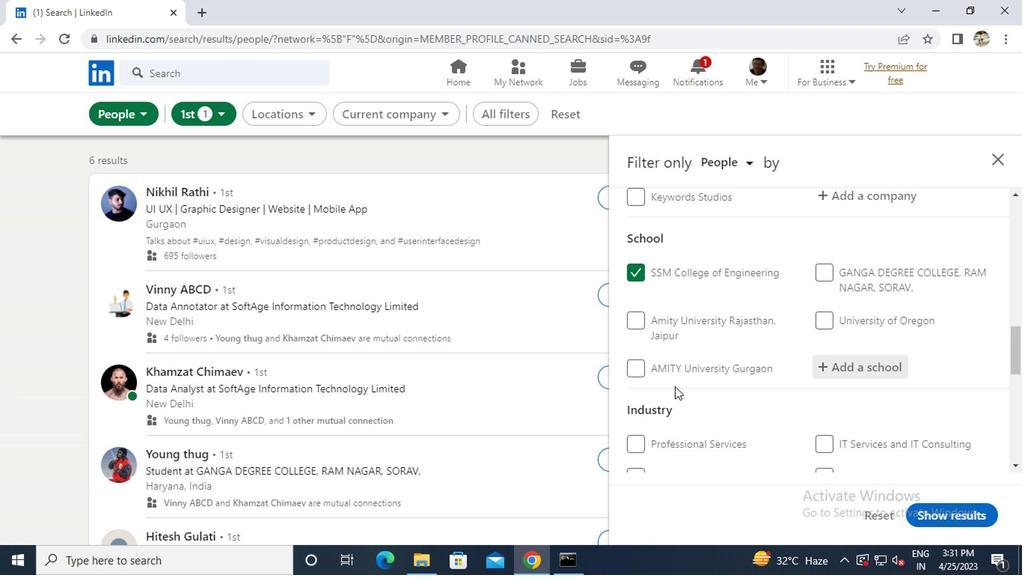 
Action: Mouse scrolled (675, 385) with delta (0, -1)
Screenshot: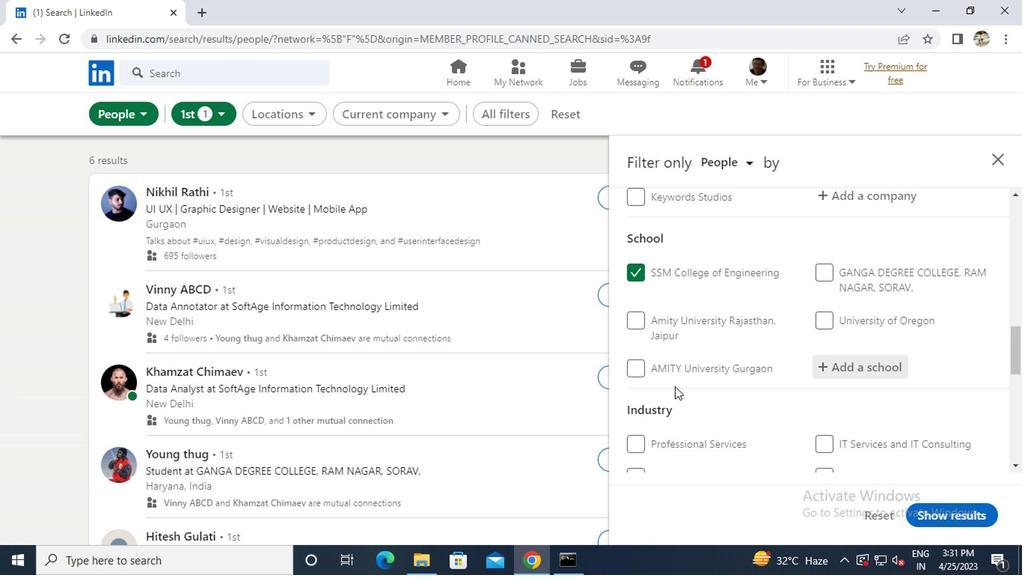 
Action: Mouse moved to (676, 385)
Screenshot: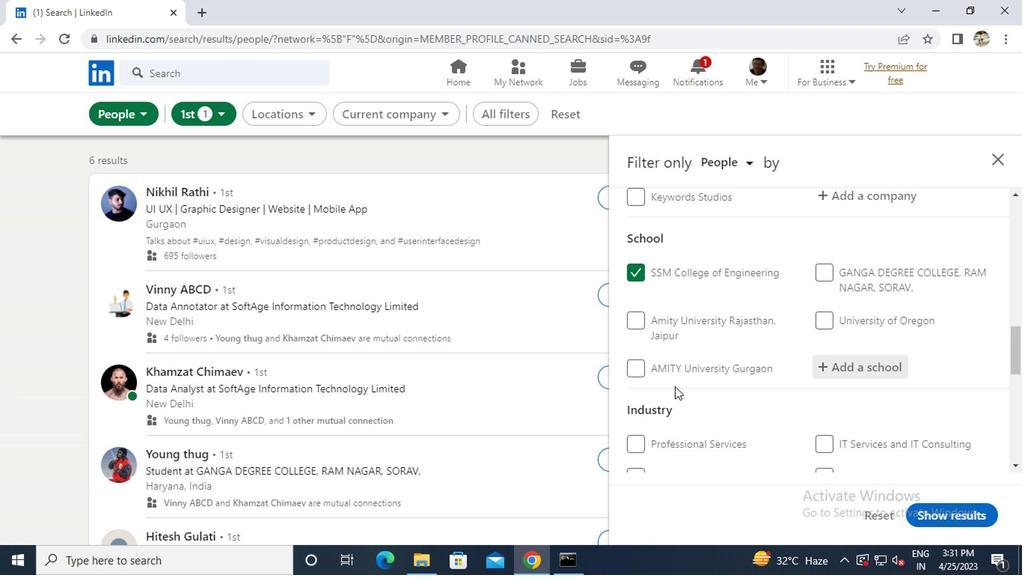 
Action: Mouse scrolled (676, 385) with delta (0, 0)
Screenshot: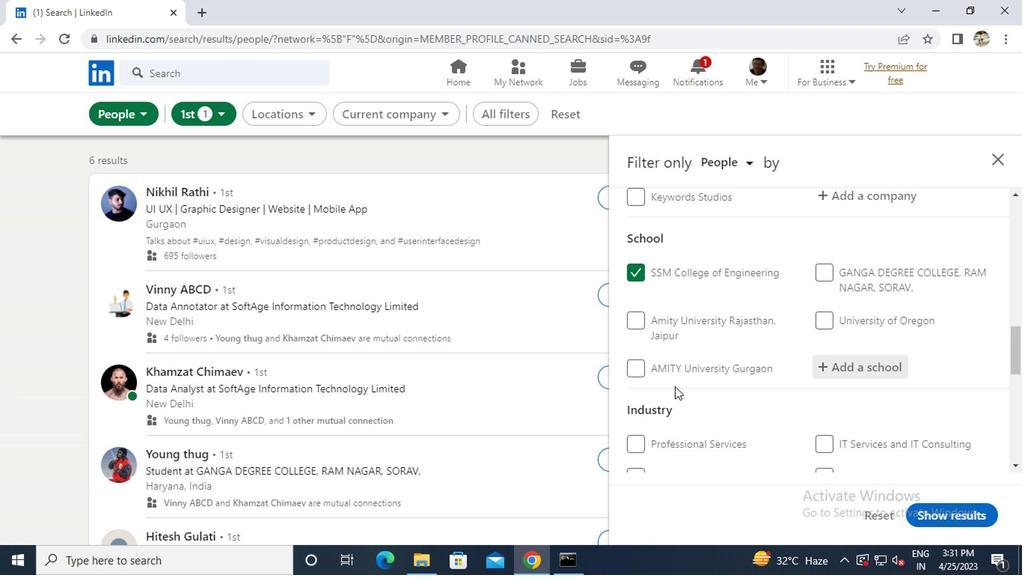 
Action: Mouse moved to (834, 375)
Screenshot: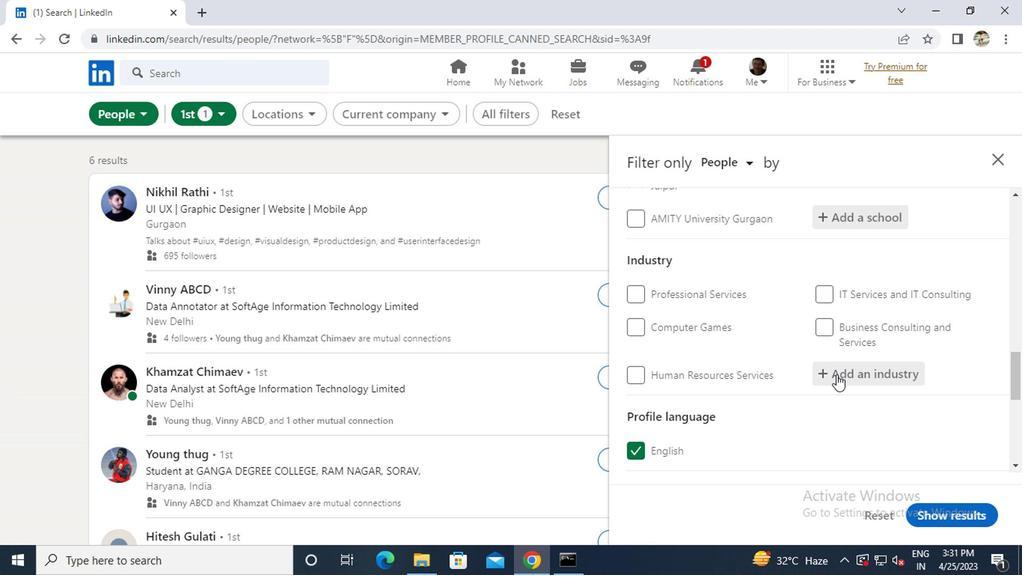 
Action: Mouse pressed left at (834, 375)
Screenshot: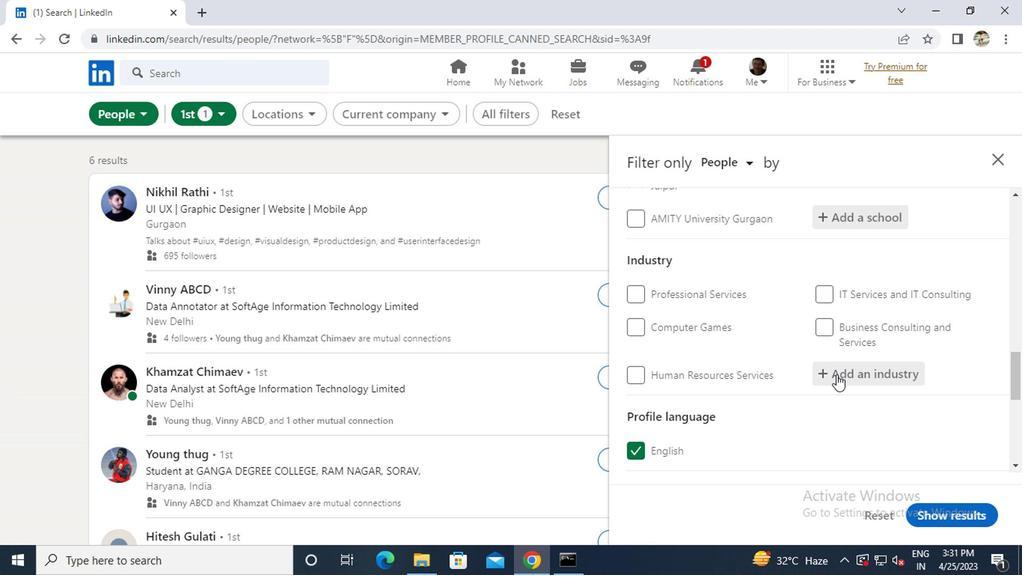 
Action: Key pressed H<Key.caps_lock>OLDING<Key.space><Key.caps_lock>C<Key.caps_lock>OMPANIES
Screenshot: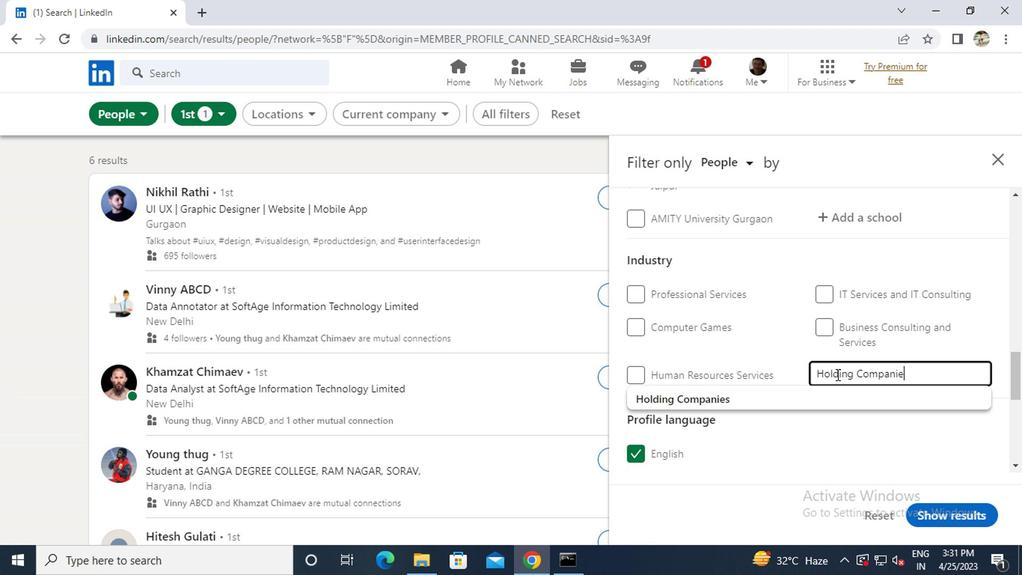 
Action: Mouse scrolled (834, 374) with delta (0, -1)
Screenshot: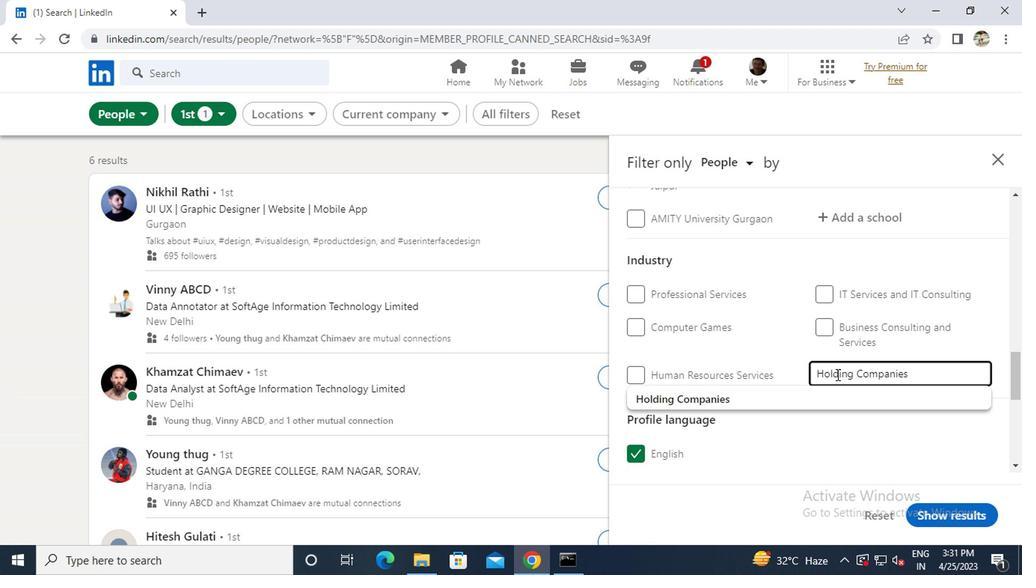 
Action: Mouse moved to (753, 318)
Screenshot: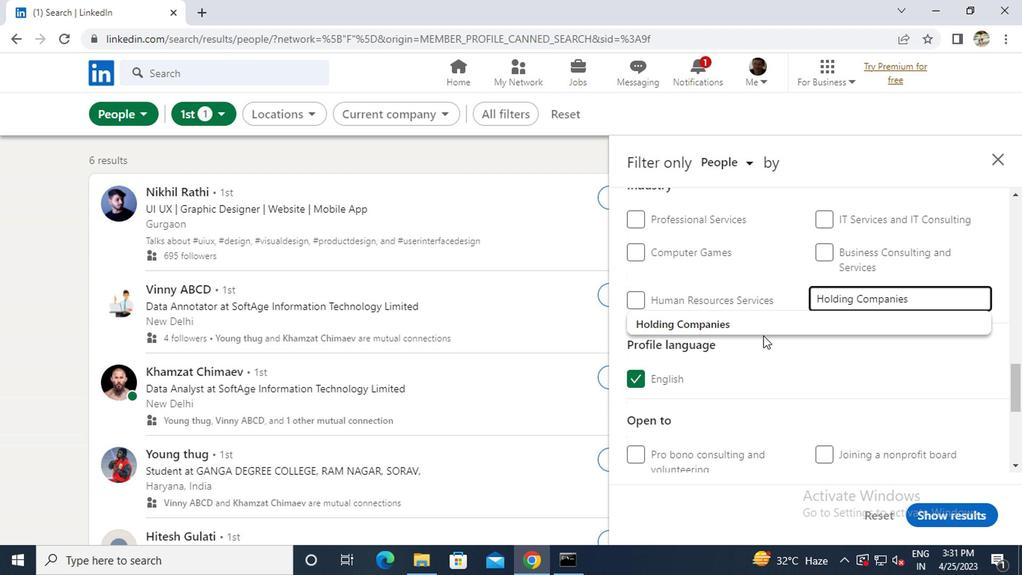 
Action: Mouse pressed left at (753, 318)
Screenshot: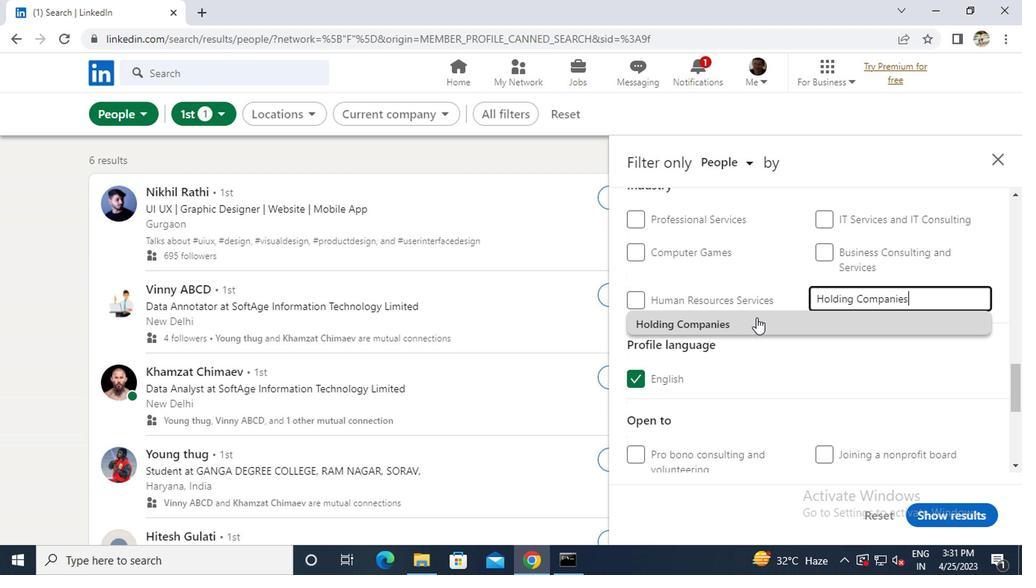 
Action: Mouse scrolled (753, 317) with delta (0, 0)
Screenshot: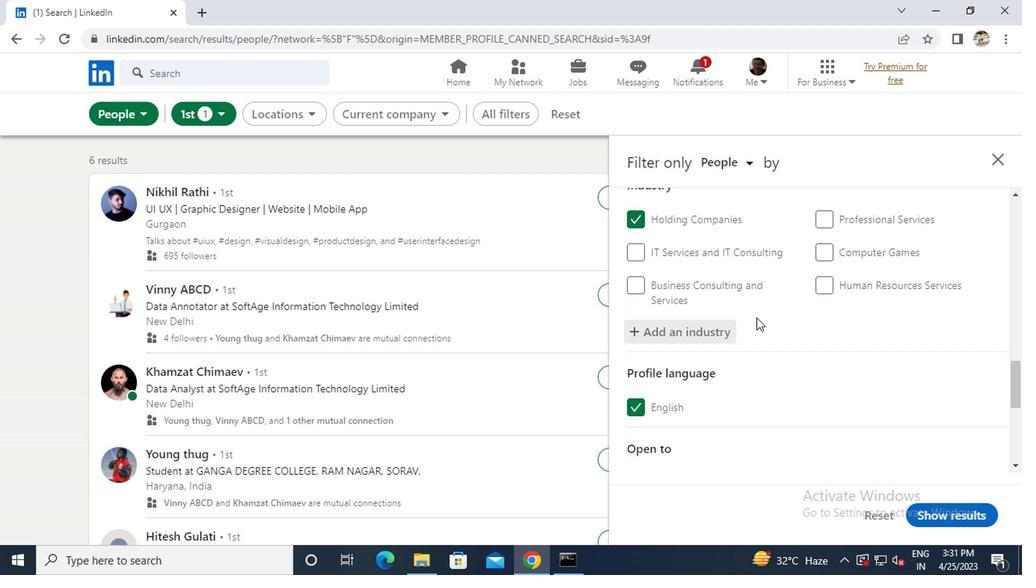 
Action: Mouse scrolled (753, 317) with delta (0, 0)
Screenshot: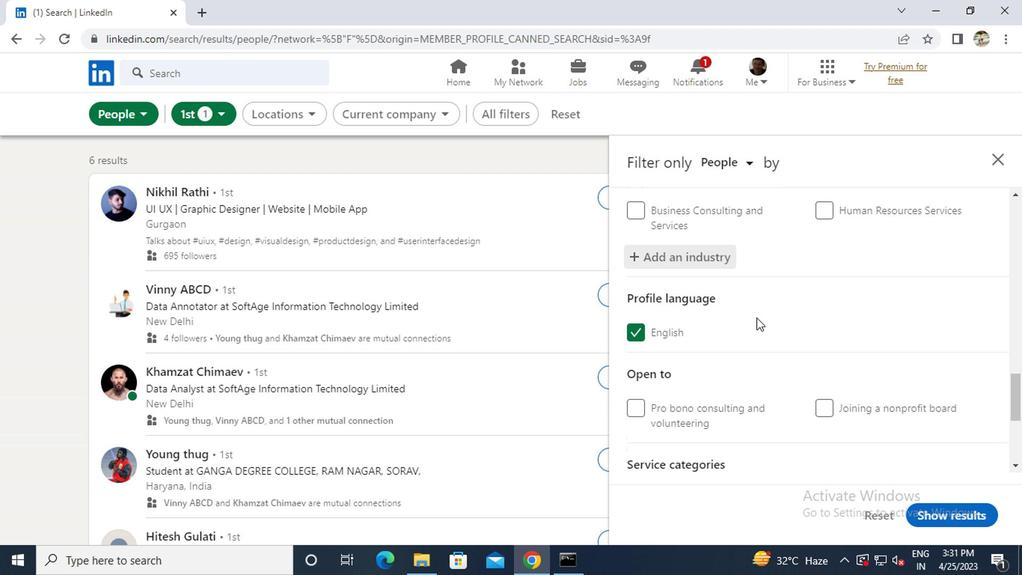 
Action: Mouse scrolled (753, 317) with delta (0, 0)
Screenshot: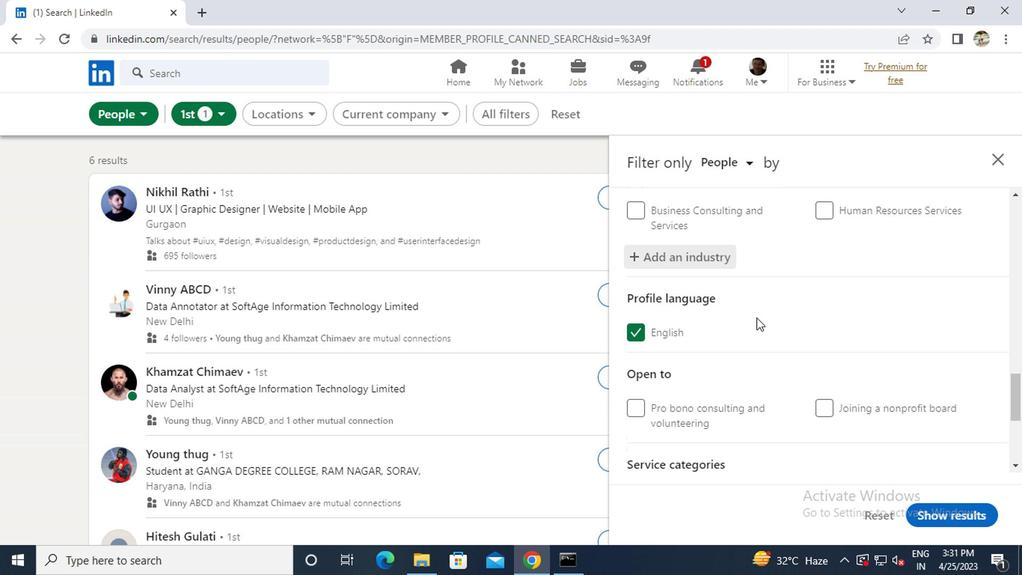 
Action: Mouse scrolled (753, 317) with delta (0, 0)
Screenshot: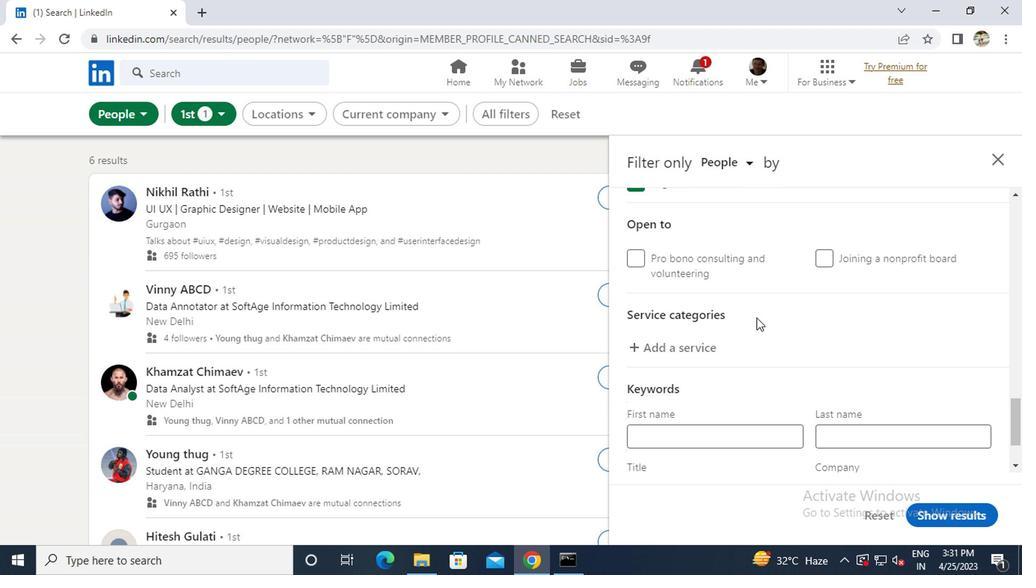 
Action: Mouse moved to (678, 261)
Screenshot: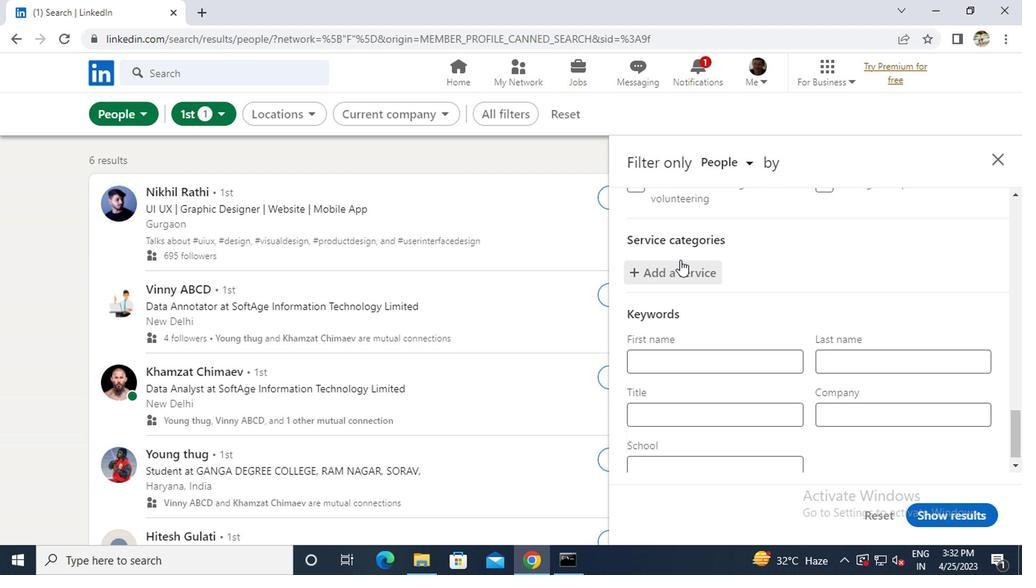 
Action: Mouse pressed left at (678, 261)
Screenshot: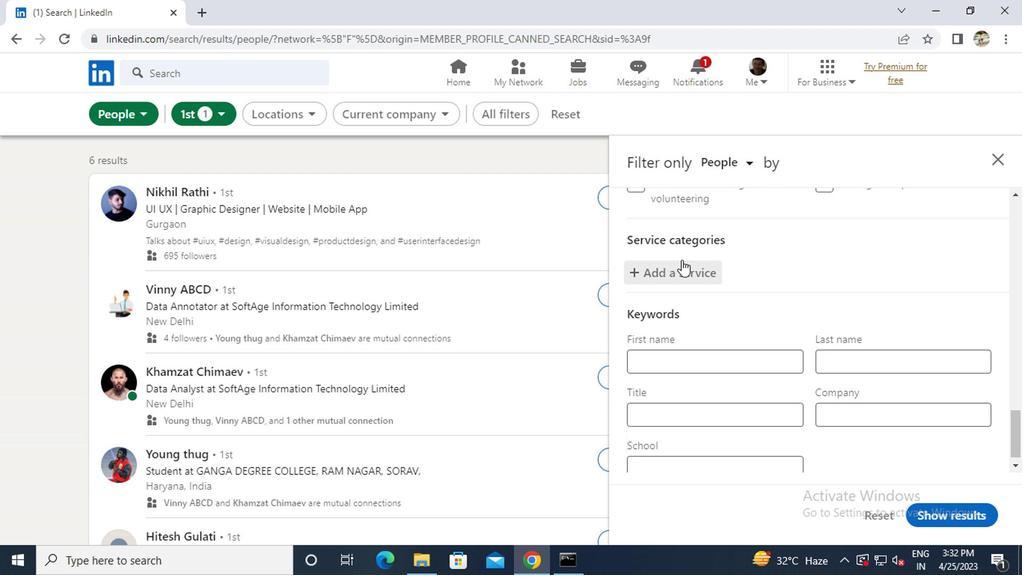 
Action: Key pressed <Key.caps_lock>F<Key.caps_lock>INANCIAL<Key.space><Key.caps_lock>A<Key.caps_lock>DVI
Screenshot: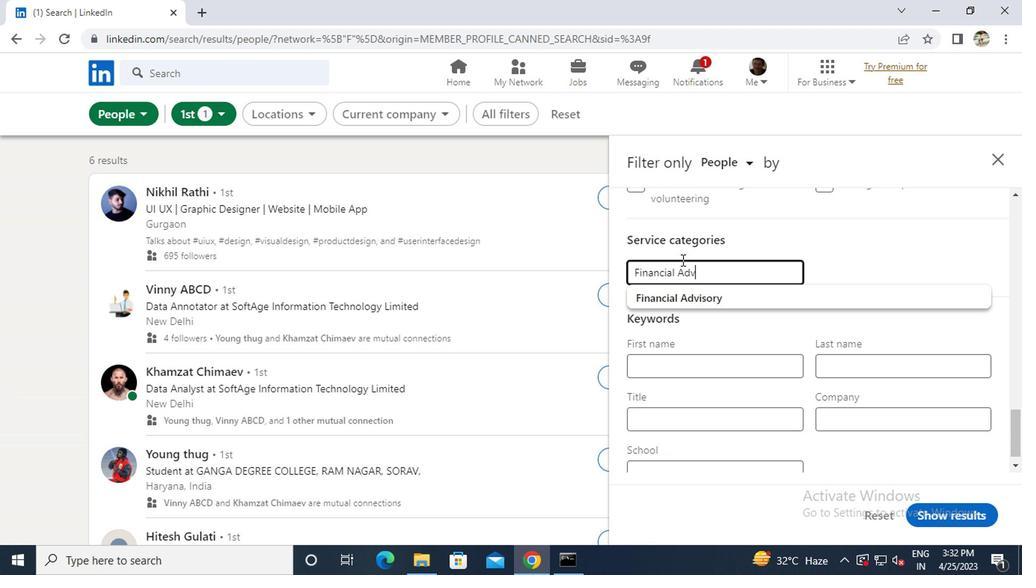 
Action: Mouse moved to (682, 299)
Screenshot: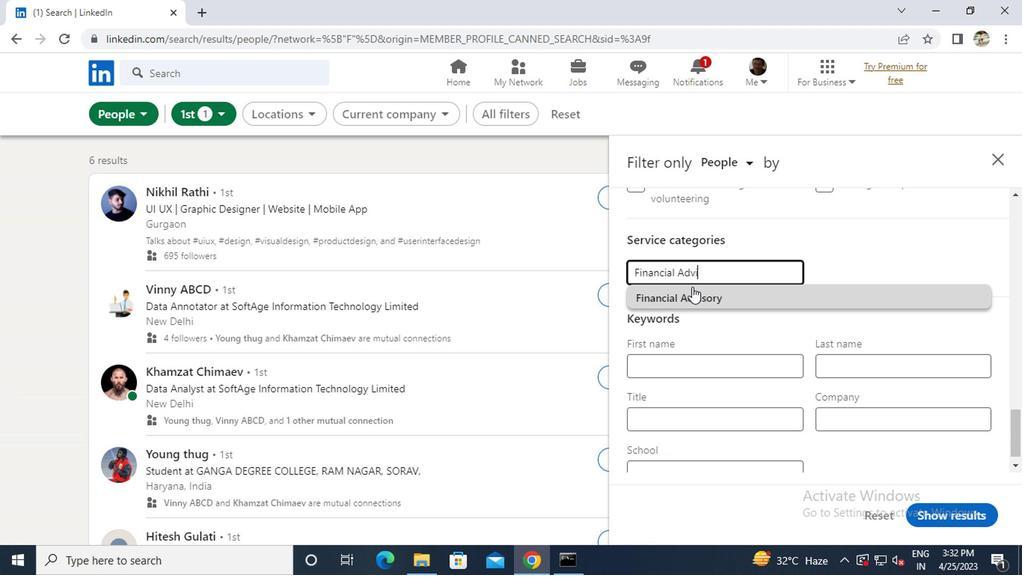 
Action: Mouse pressed left at (682, 299)
Screenshot: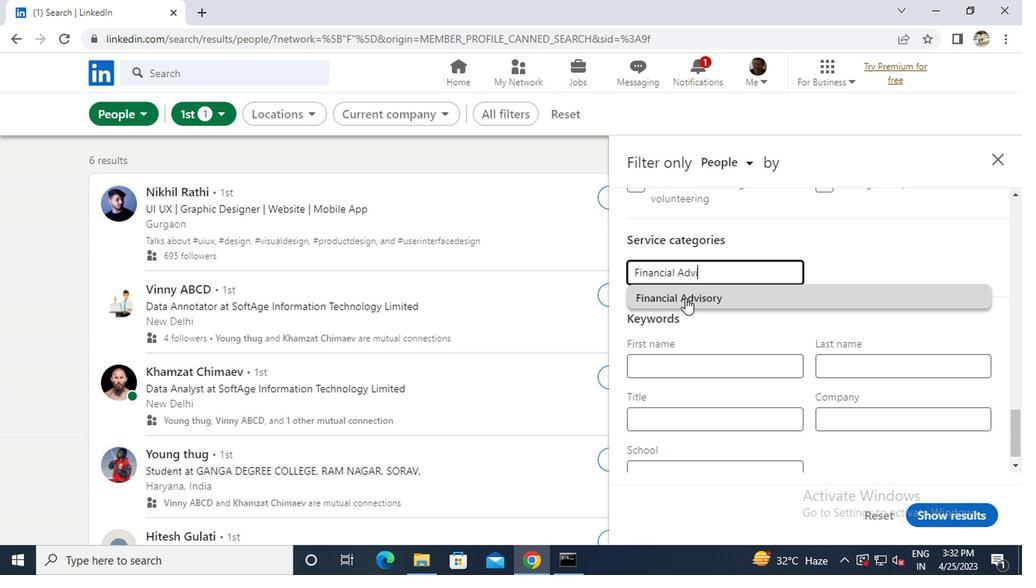 
Action: Mouse moved to (650, 420)
Screenshot: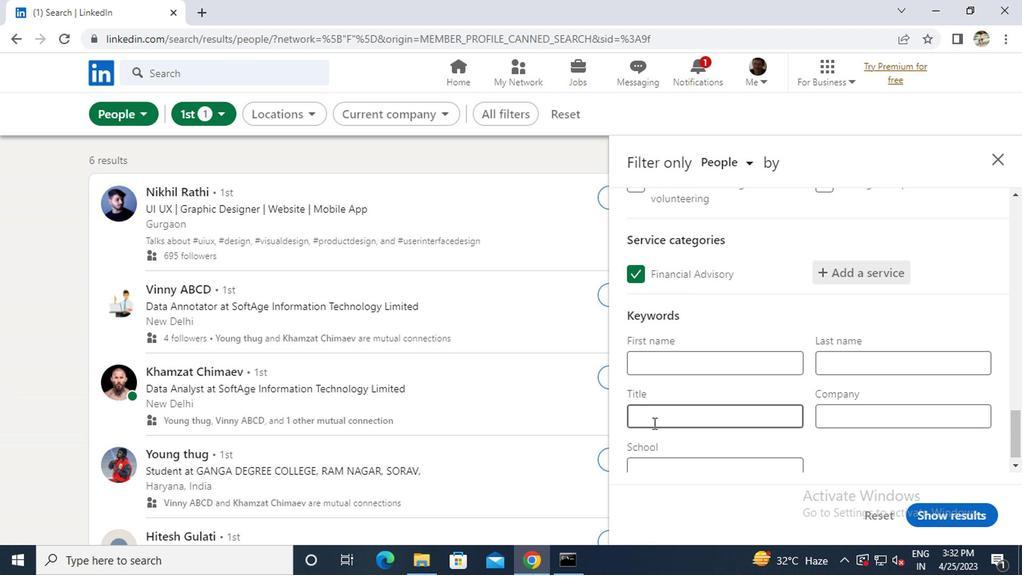 
Action: Mouse pressed left at (650, 420)
Screenshot: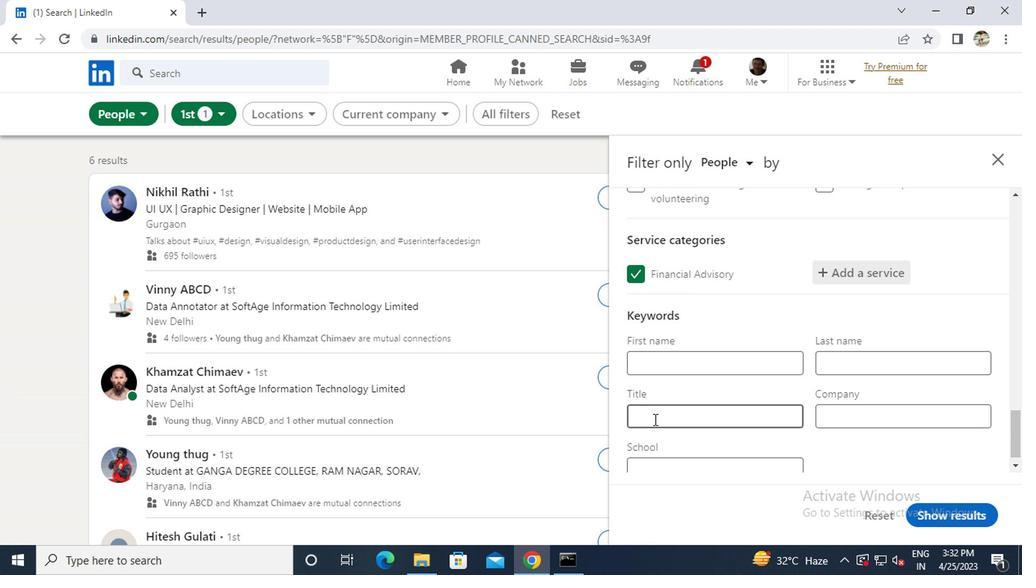 
Action: Key pressed <Key.caps_lock>R<Key.caps_lock>OOFER
Screenshot: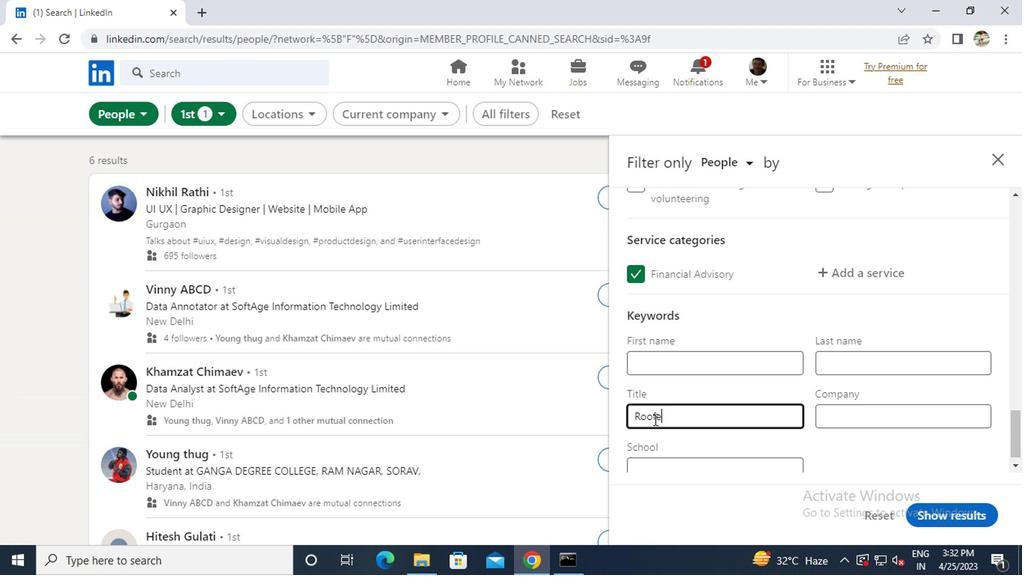 
Action: Mouse moved to (933, 509)
Screenshot: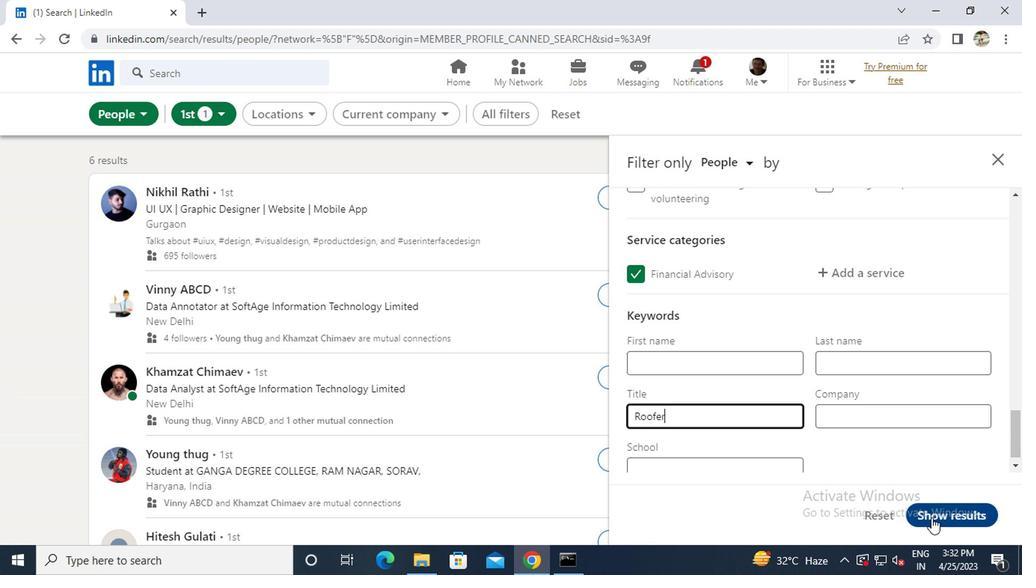 
Action: Mouse pressed left at (933, 509)
Screenshot: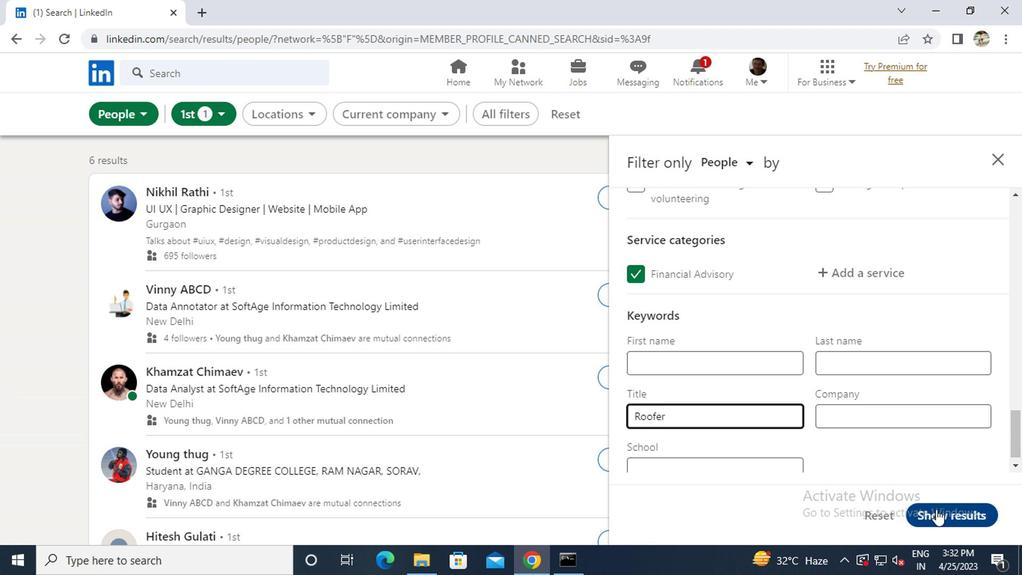 
